 Task: Check the sale-to-list ratio of soaker tub in the last 1 year.
Action: Mouse moved to (1067, 242)
Screenshot: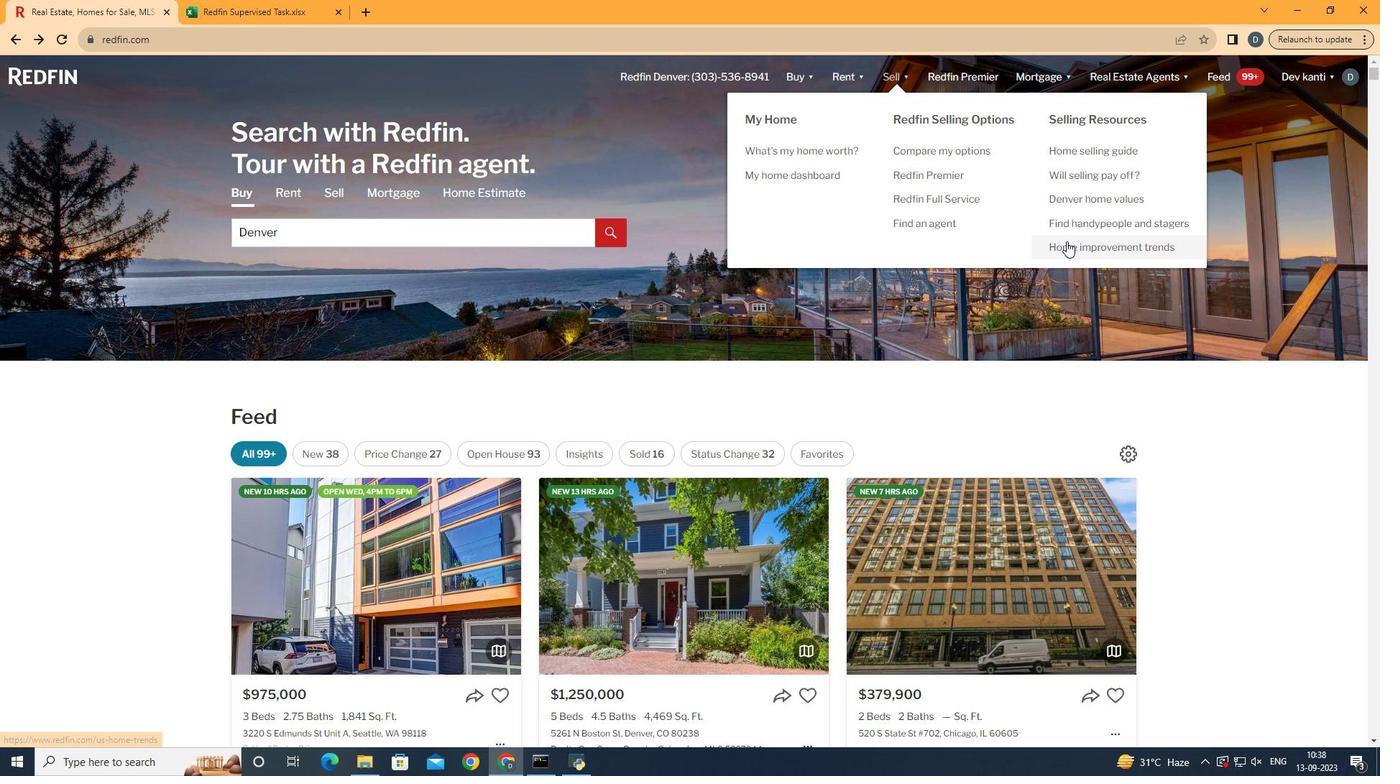 
Action: Mouse pressed left at (1067, 242)
Screenshot: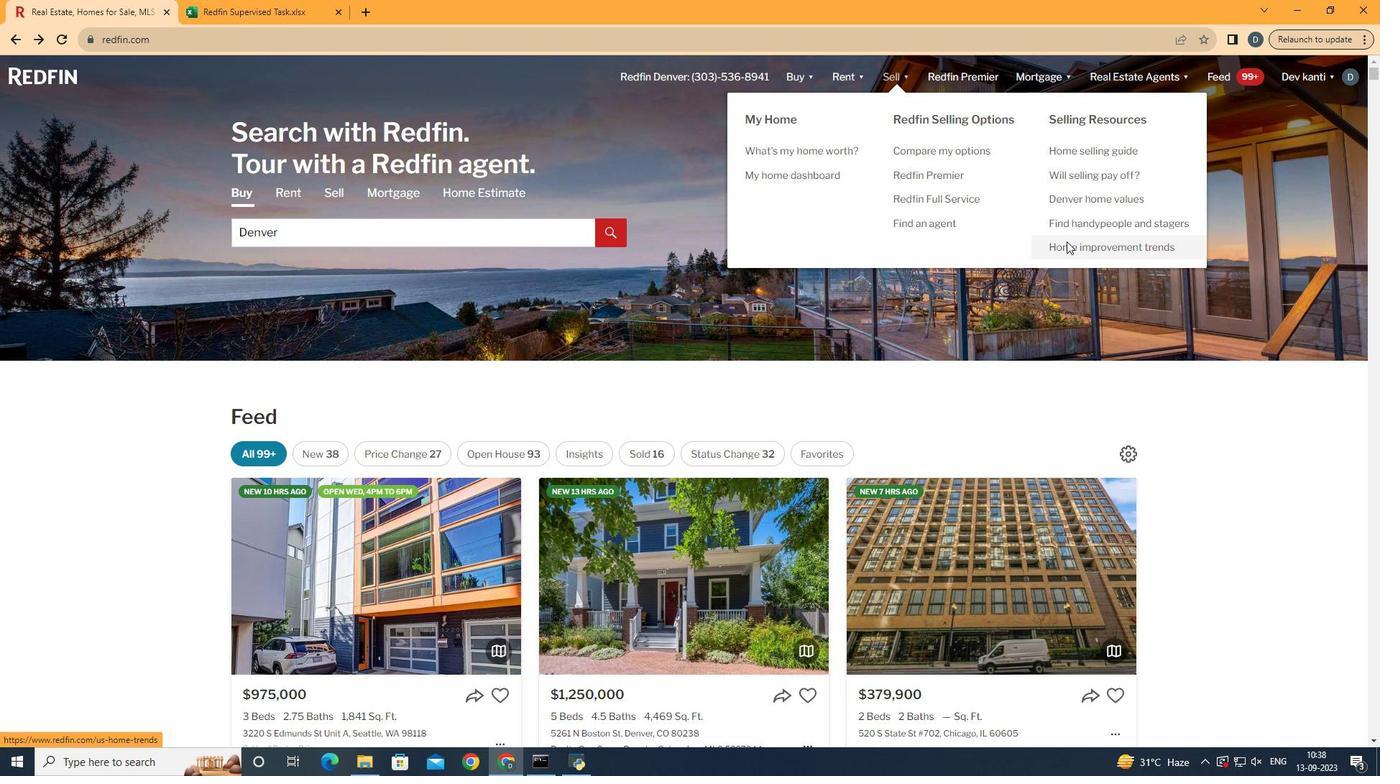 
Action: Mouse moved to (362, 266)
Screenshot: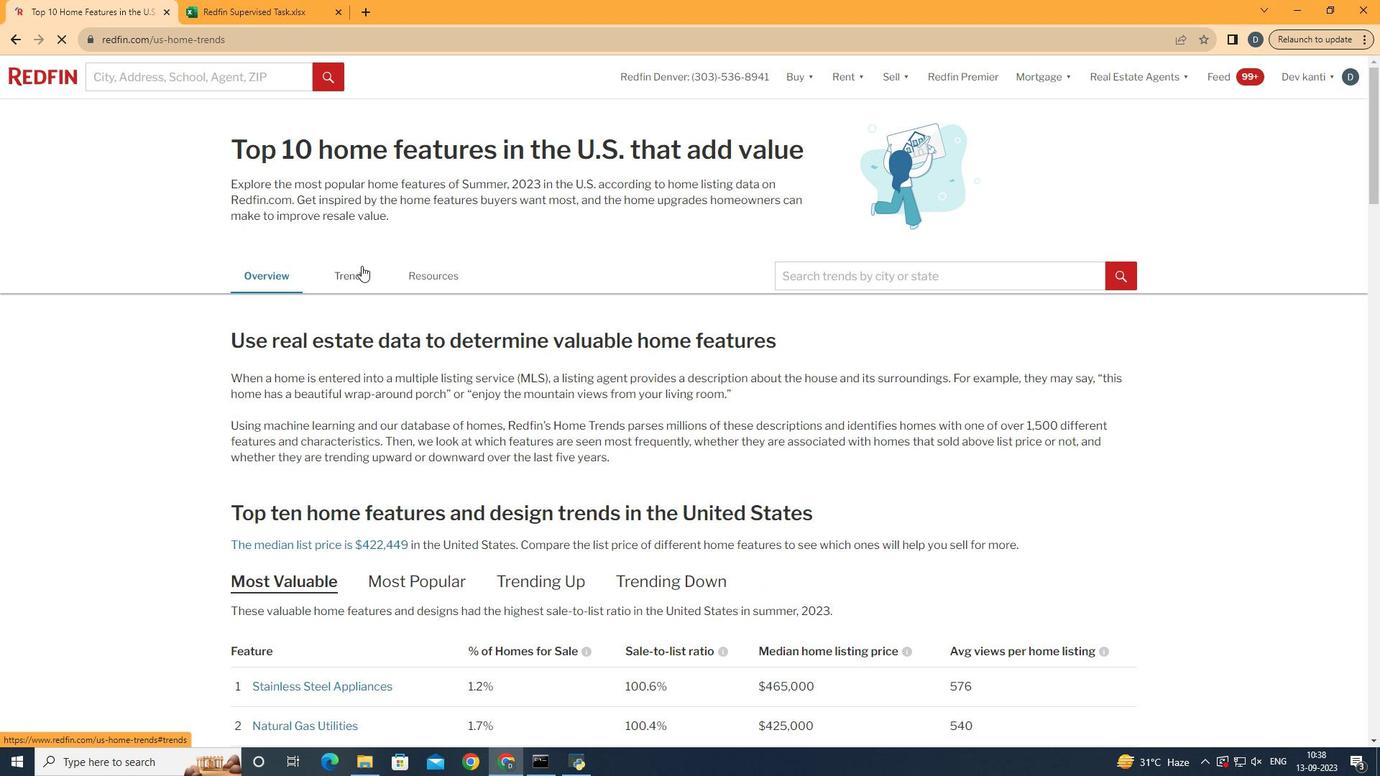
Action: Mouse pressed left at (362, 266)
Screenshot: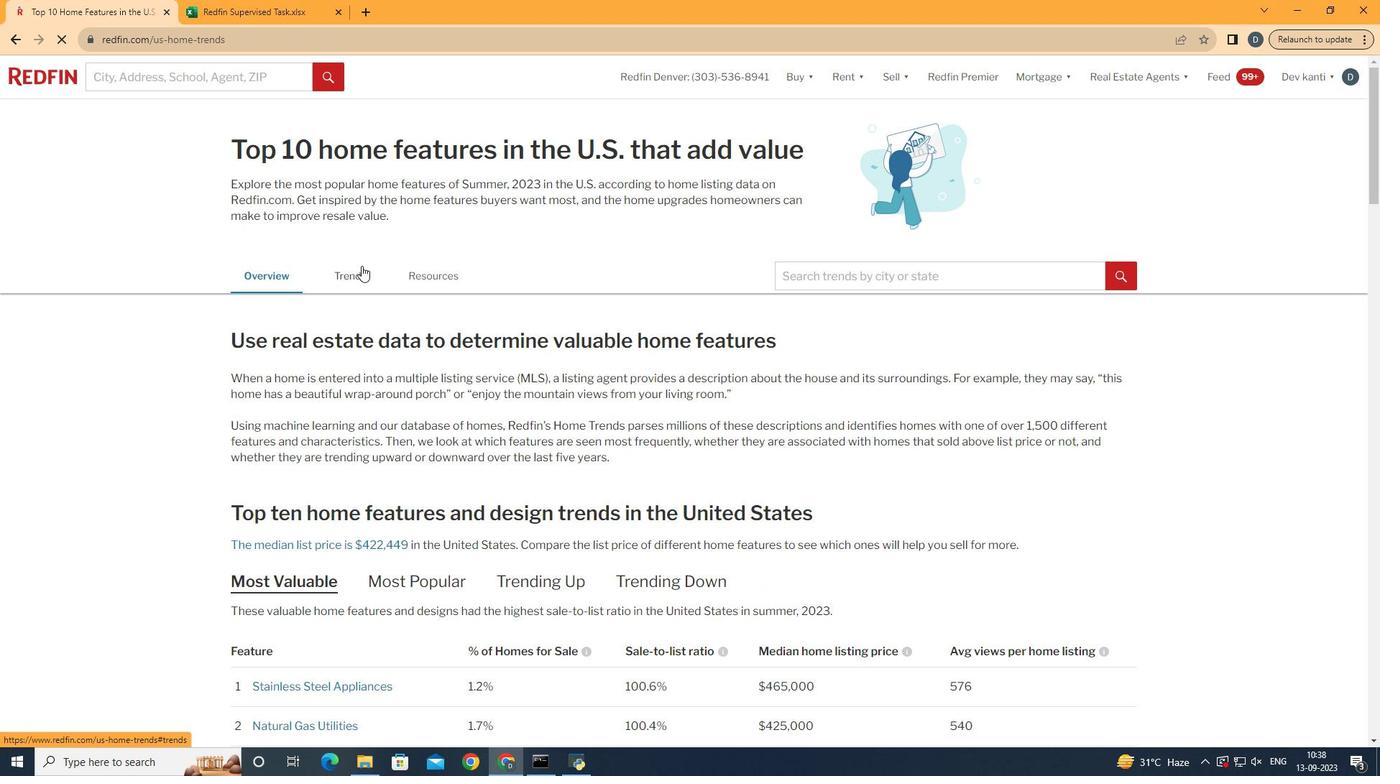 
Action: Mouse moved to (416, 382)
Screenshot: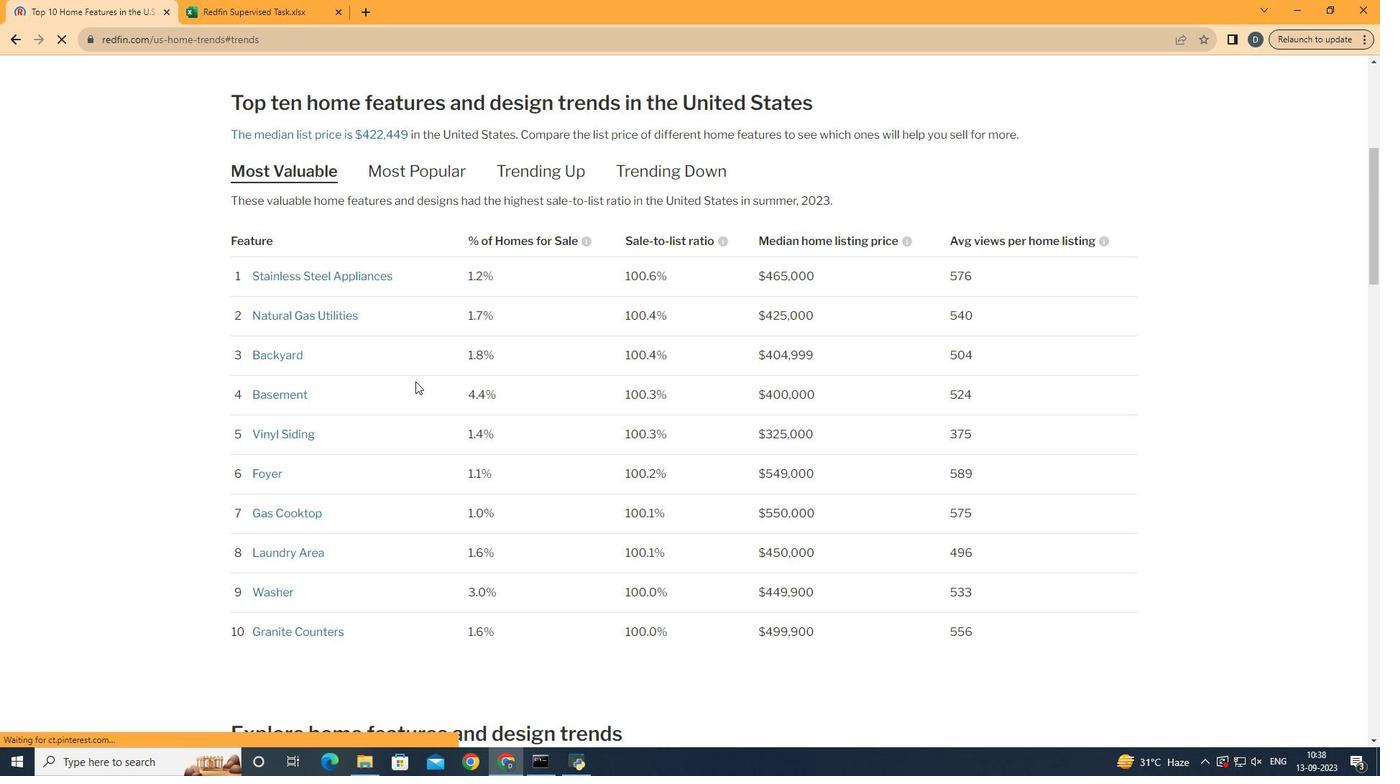 
Action: Mouse scrolled (416, 381) with delta (0, 0)
Screenshot: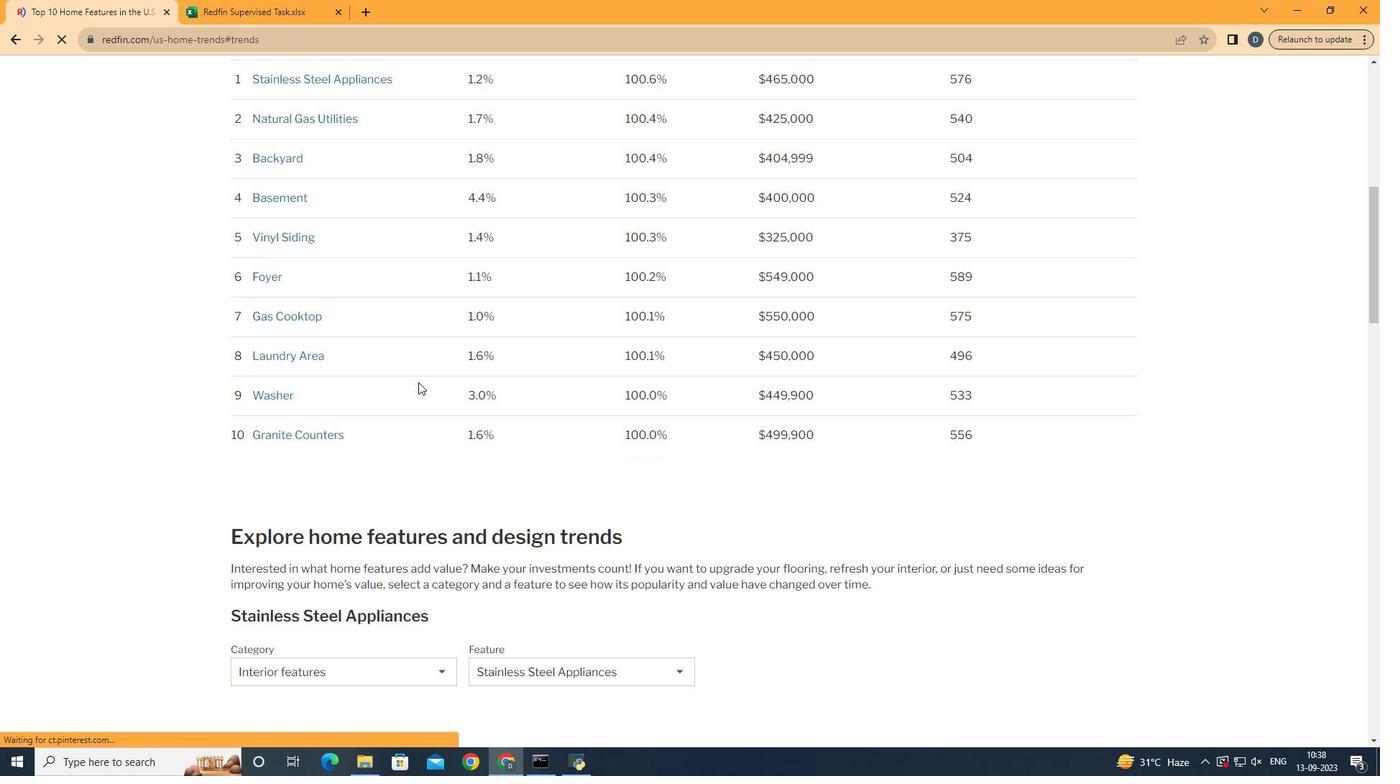 
Action: Mouse scrolled (416, 381) with delta (0, 0)
Screenshot: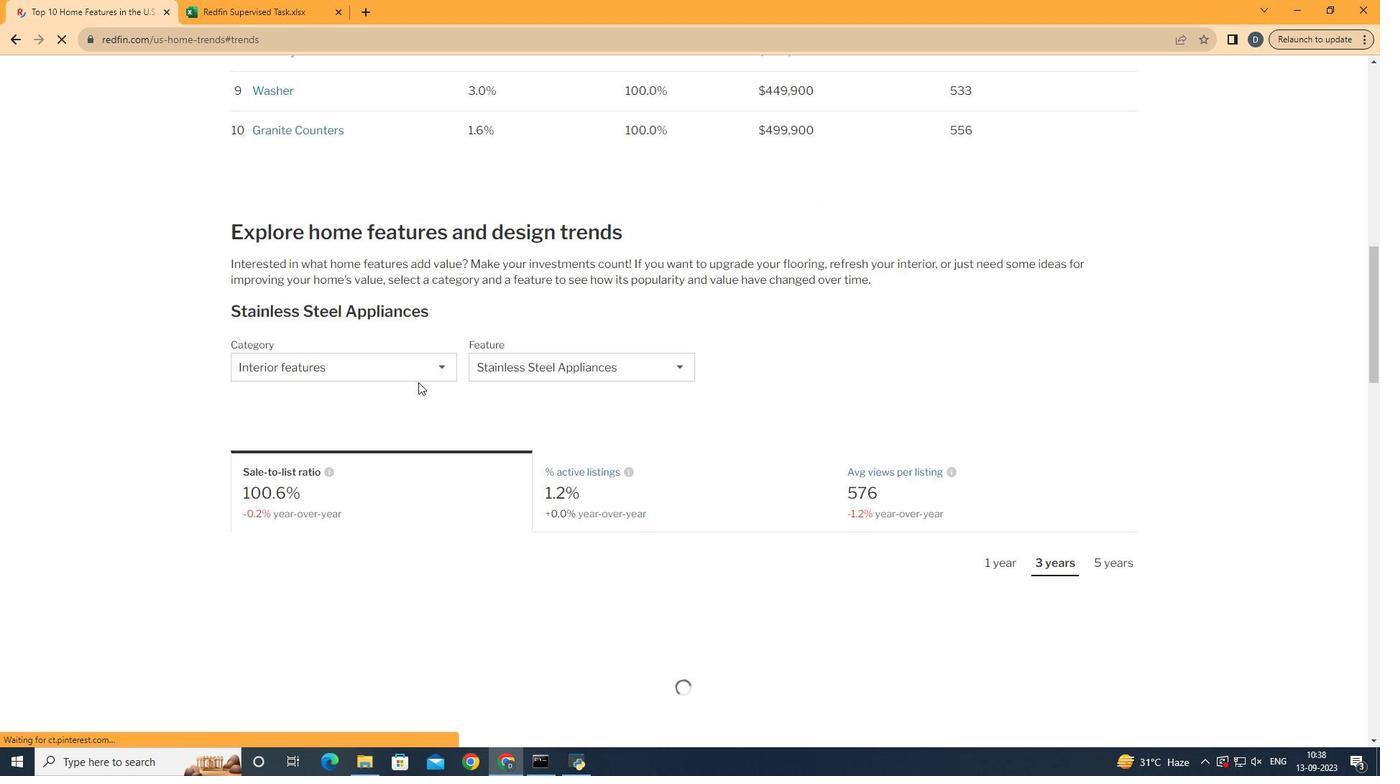 
Action: Mouse scrolled (416, 381) with delta (0, 0)
Screenshot: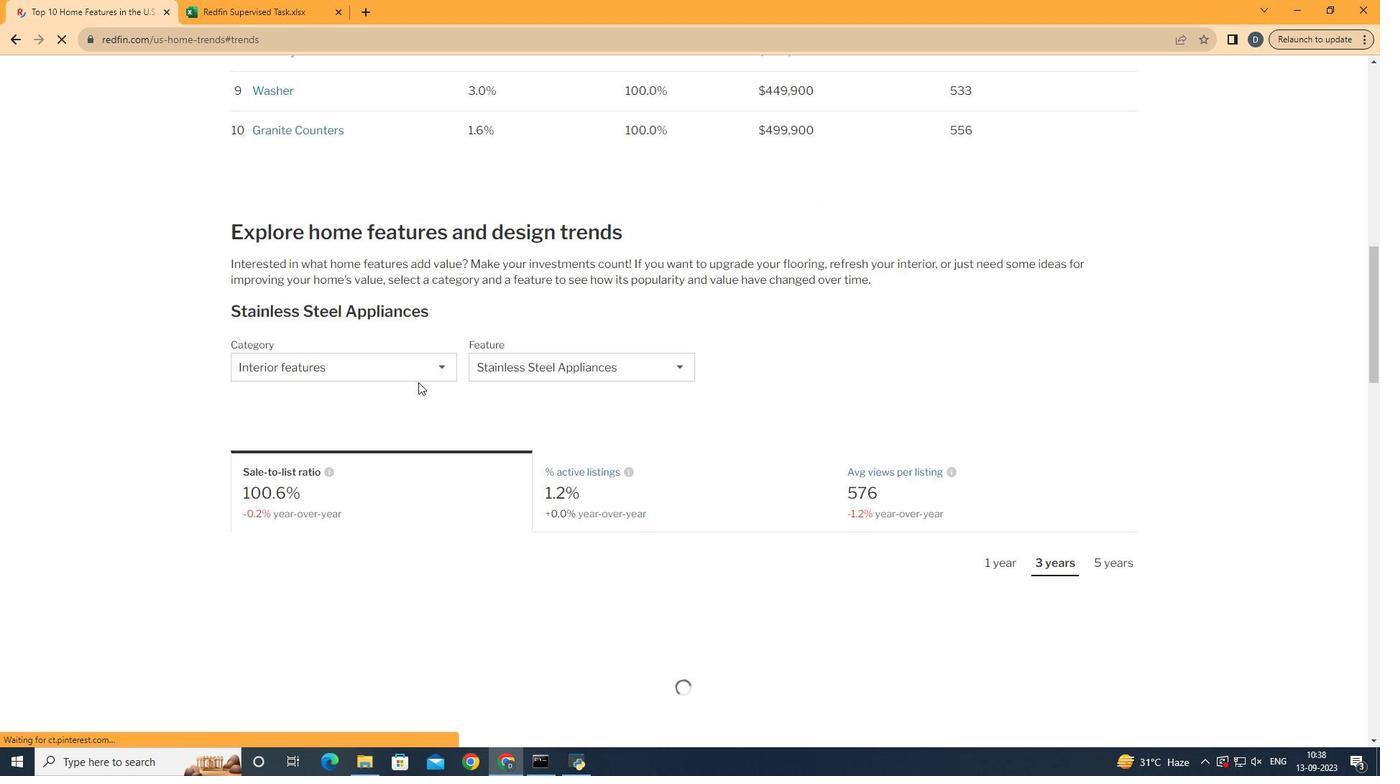 
Action: Mouse scrolled (416, 381) with delta (0, 0)
Screenshot: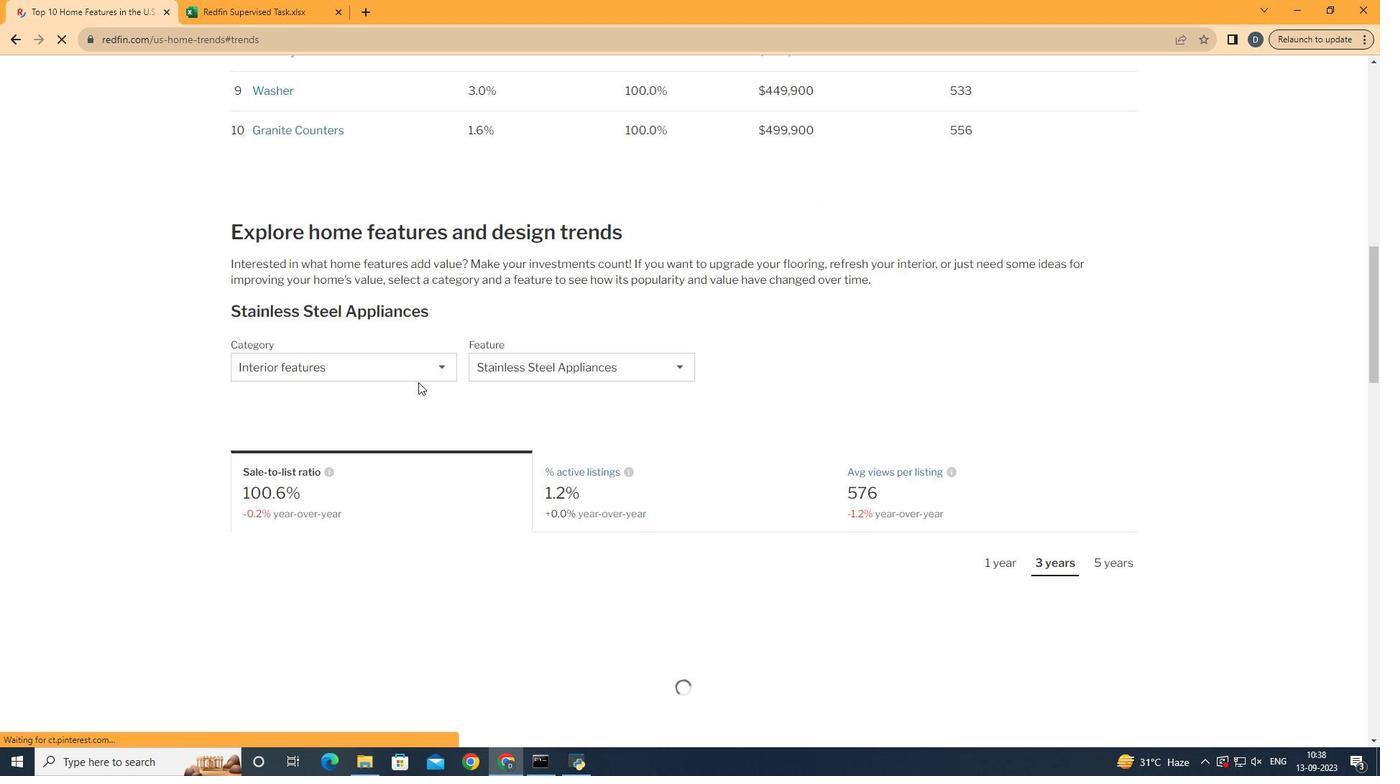 
Action: Mouse scrolled (416, 381) with delta (0, 0)
Screenshot: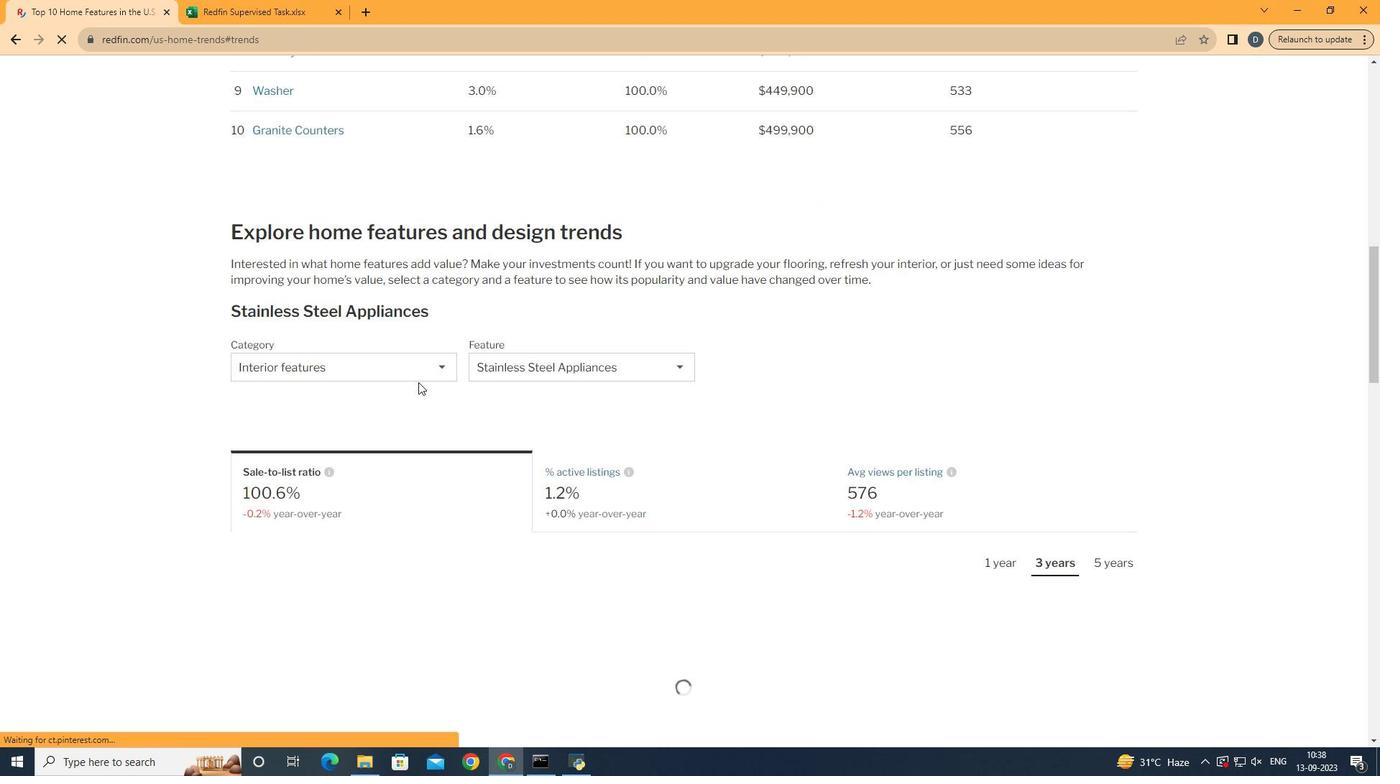 
Action: Mouse moved to (417, 382)
Screenshot: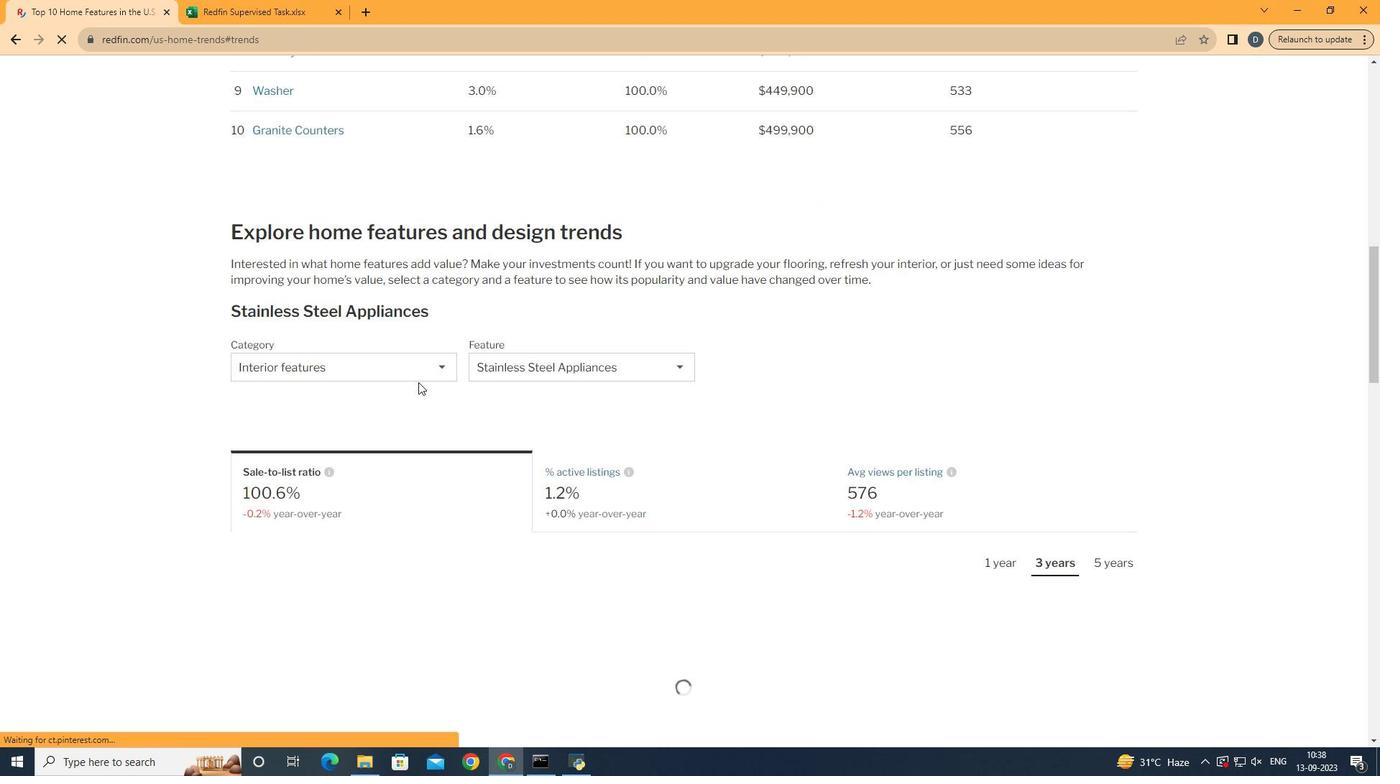 
Action: Mouse scrolled (417, 381) with delta (0, 0)
Screenshot: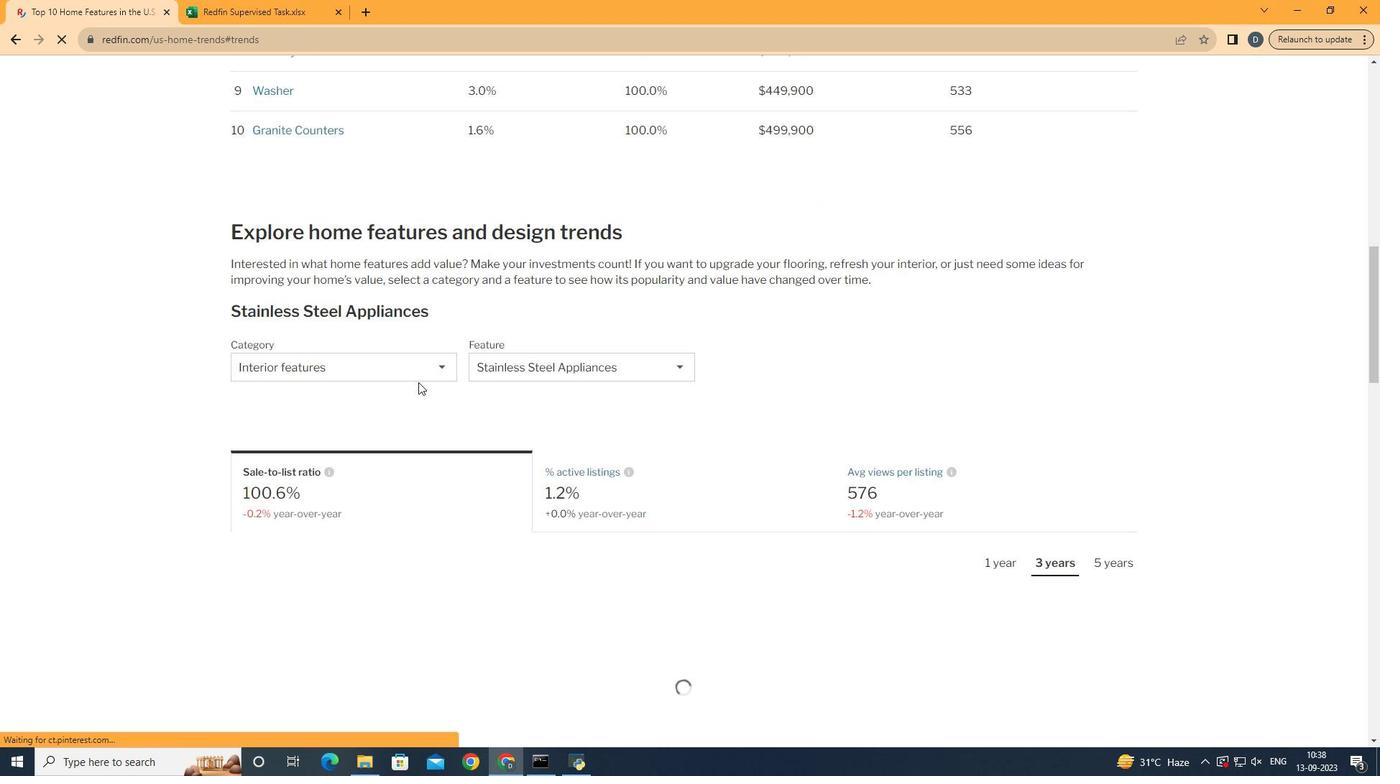 
Action: Mouse moved to (419, 383)
Screenshot: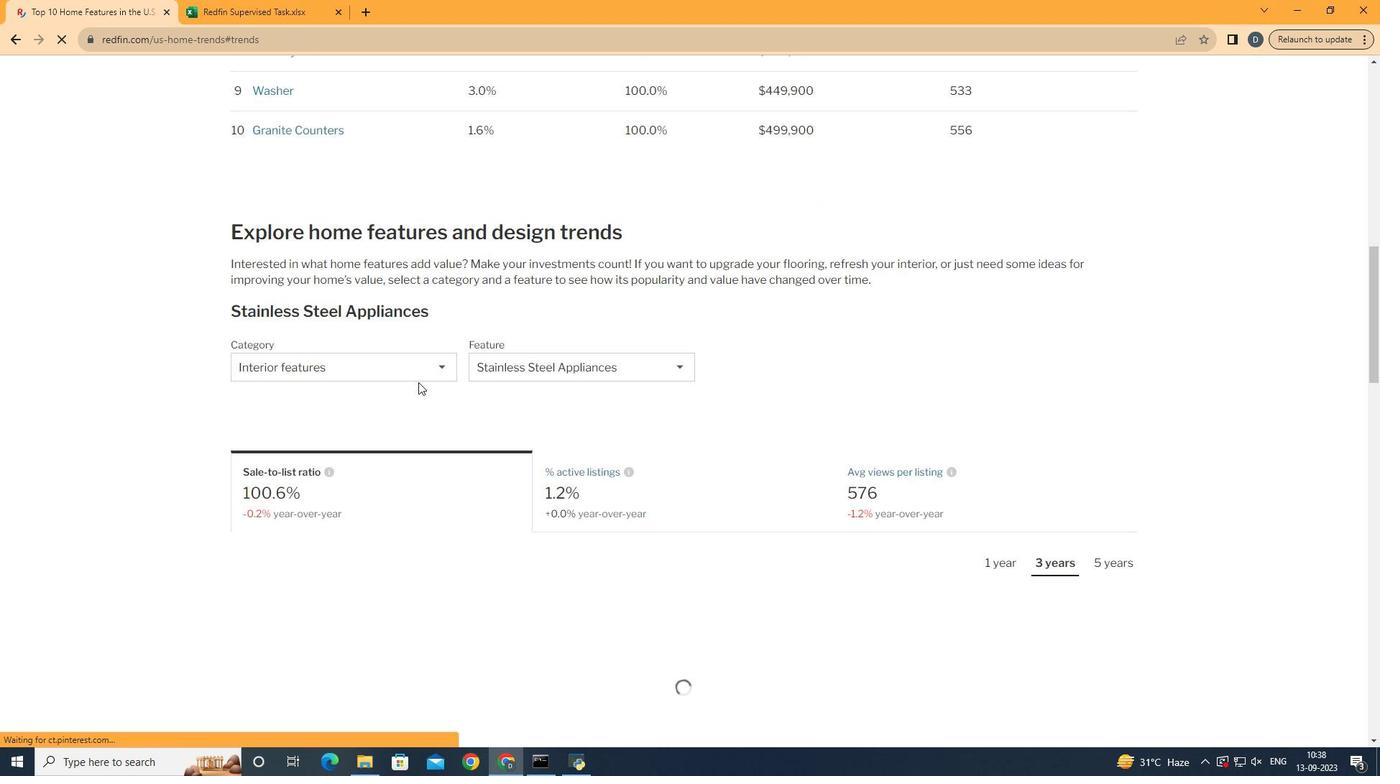 
Action: Mouse scrolled (419, 382) with delta (0, 0)
Screenshot: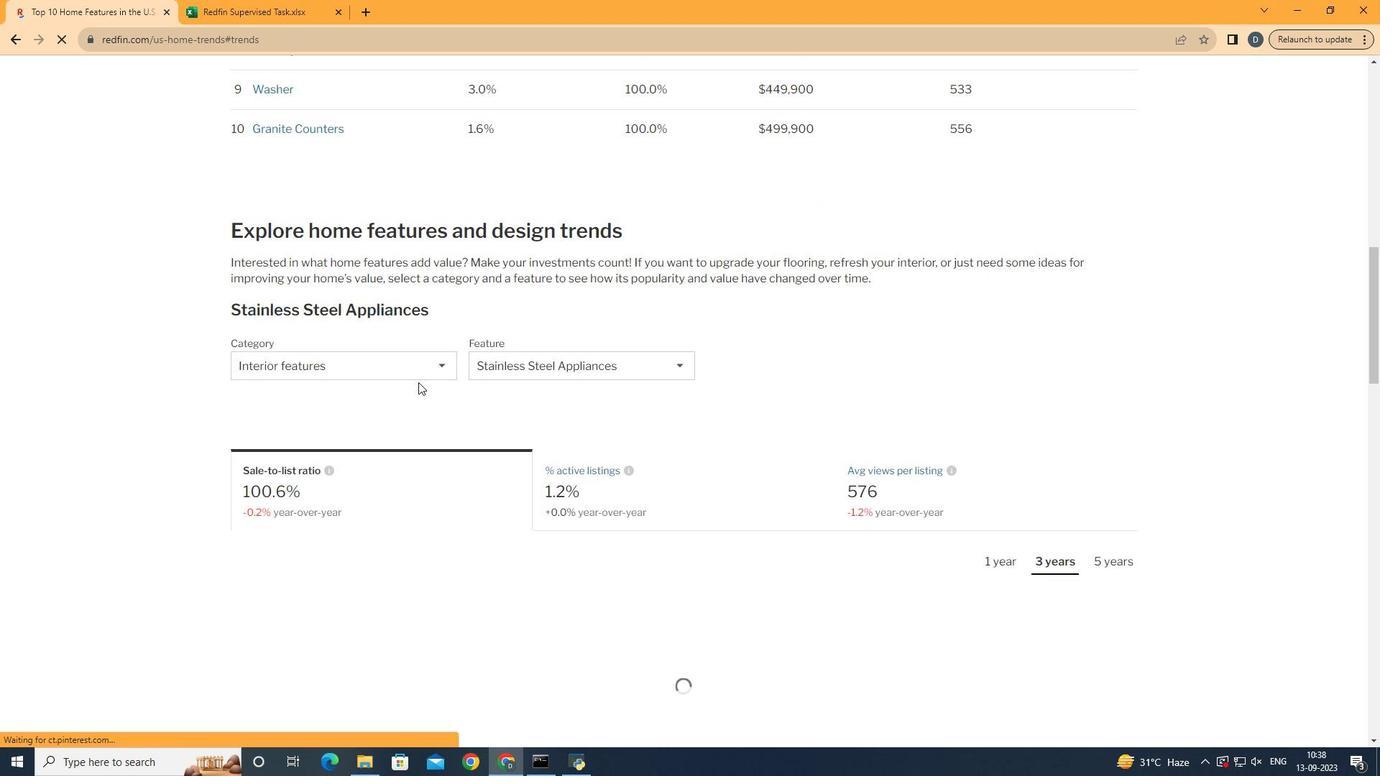 
Action: Mouse moved to (406, 383)
Screenshot: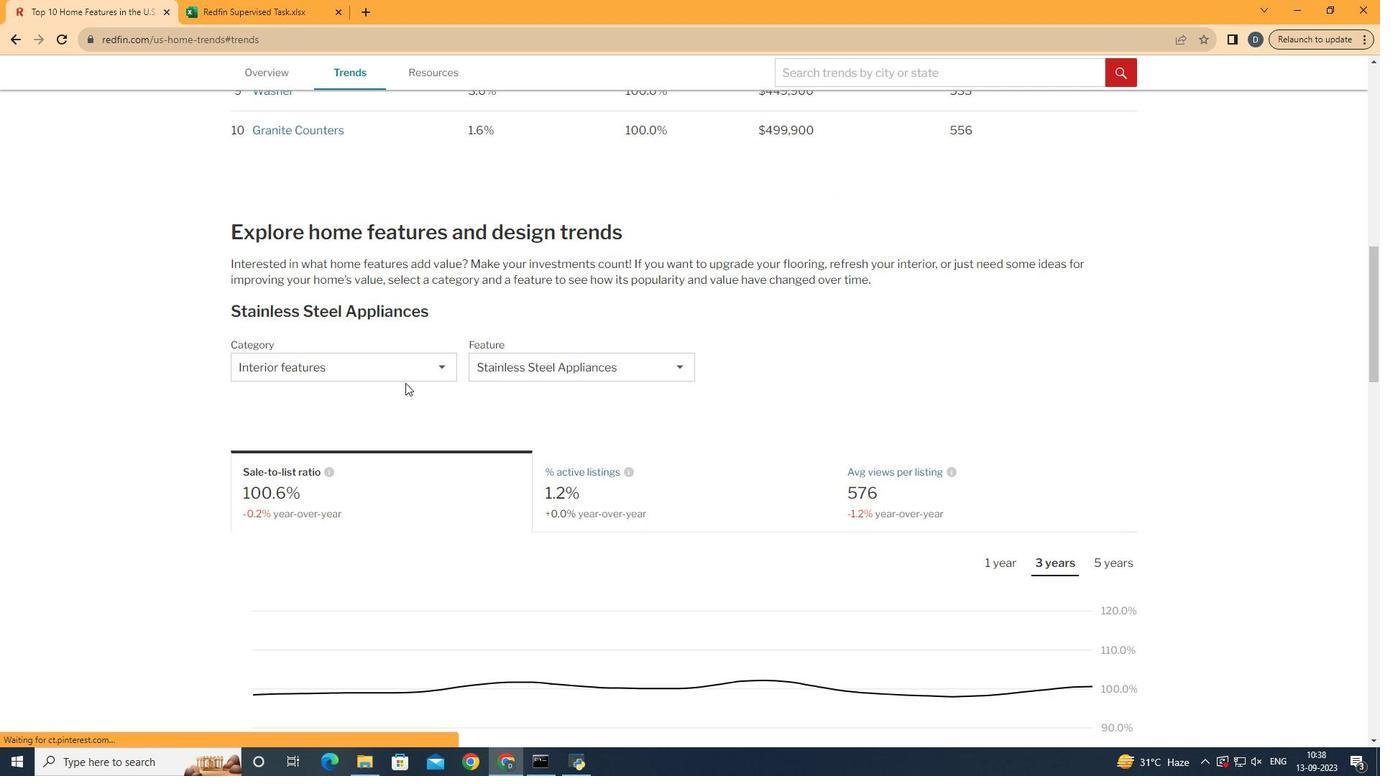
Action: Mouse scrolled (406, 383) with delta (0, 0)
Screenshot: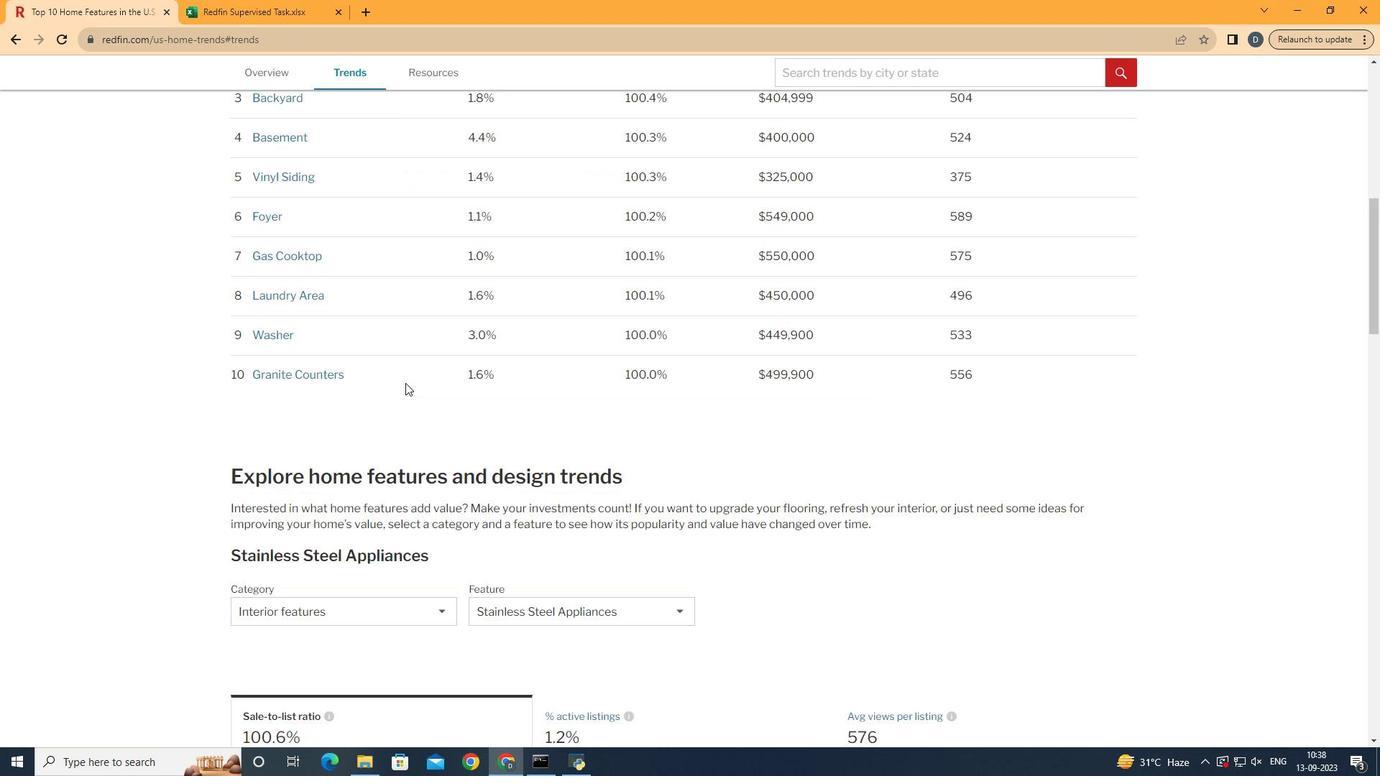 
Action: Mouse scrolled (406, 383) with delta (0, 0)
Screenshot: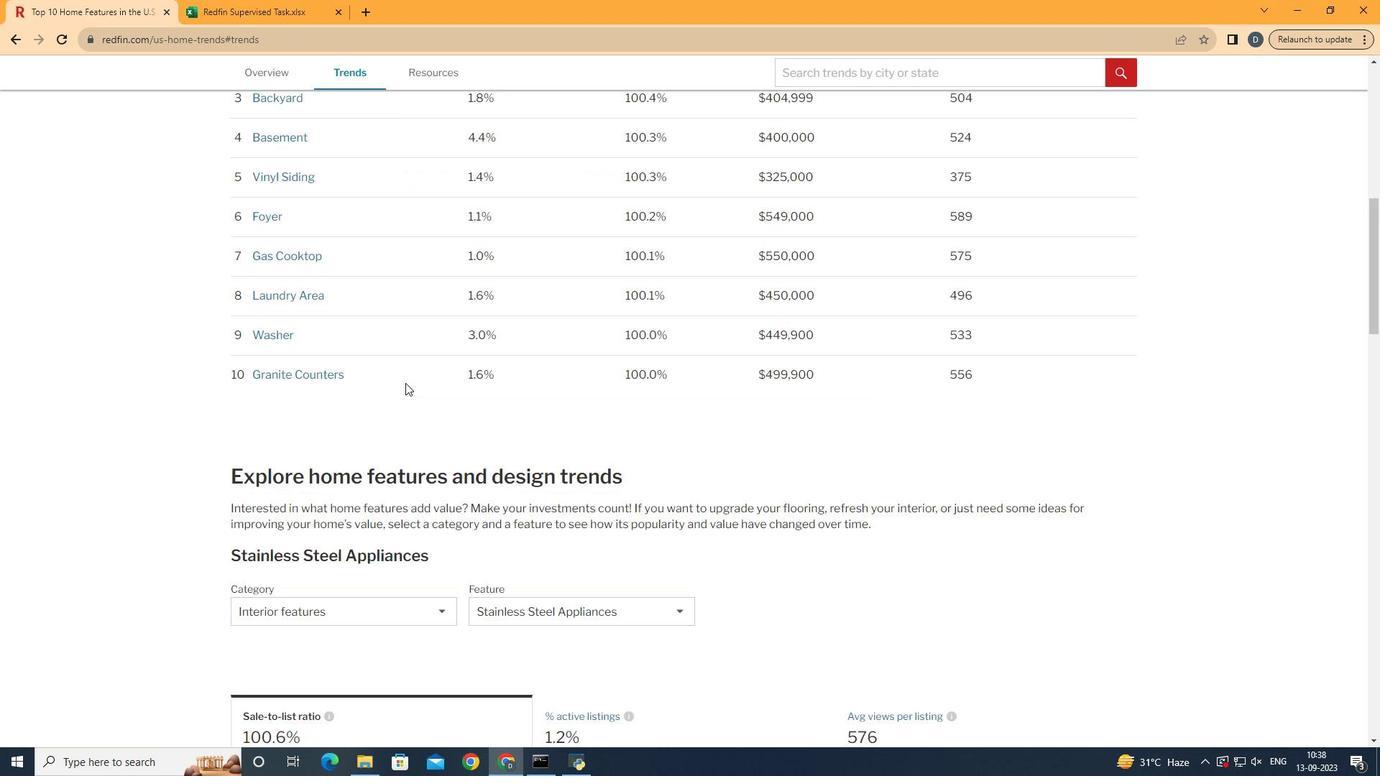 
Action: Mouse scrolled (406, 383) with delta (0, 0)
Screenshot: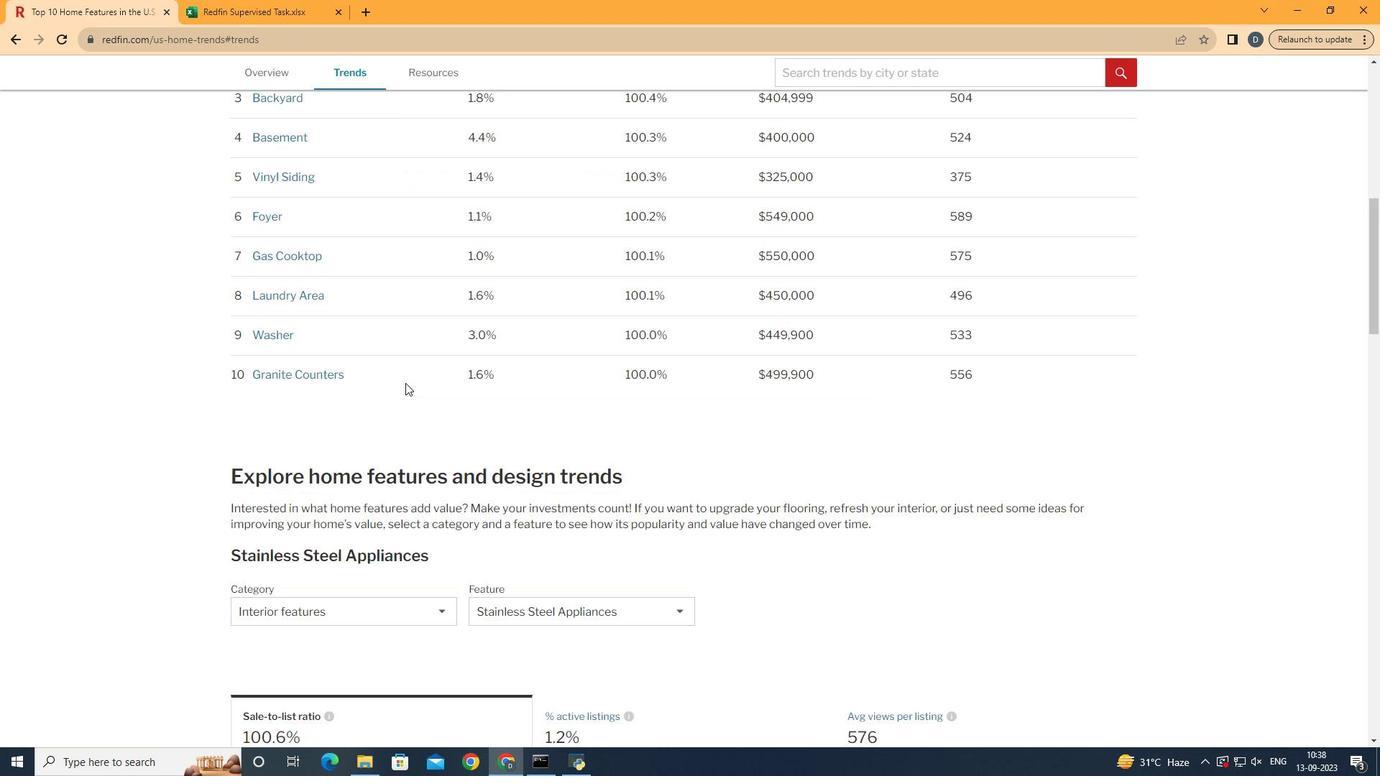 
Action: Mouse scrolled (406, 383) with delta (0, 0)
Screenshot: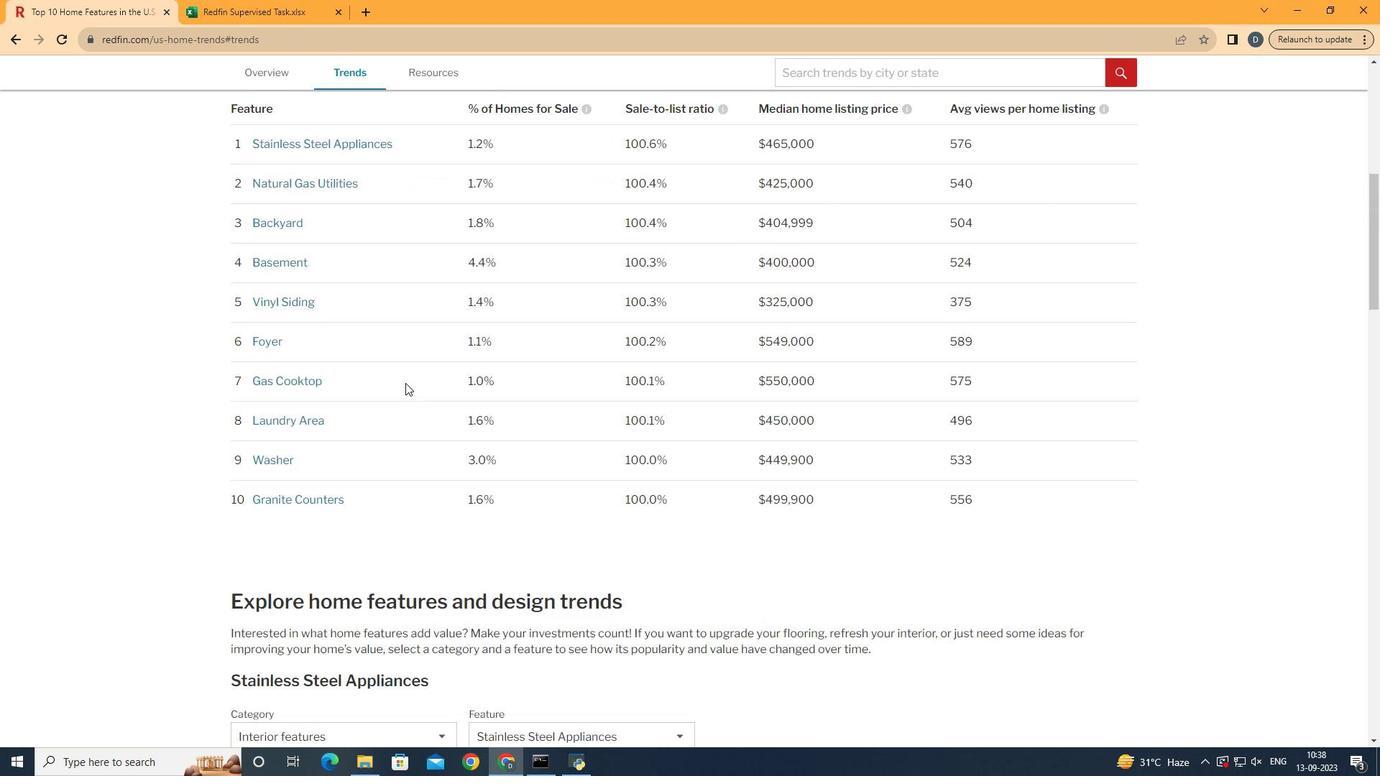 
Action: Mouse scrolled (406, 383) with delta (0, 0)
Screenshot: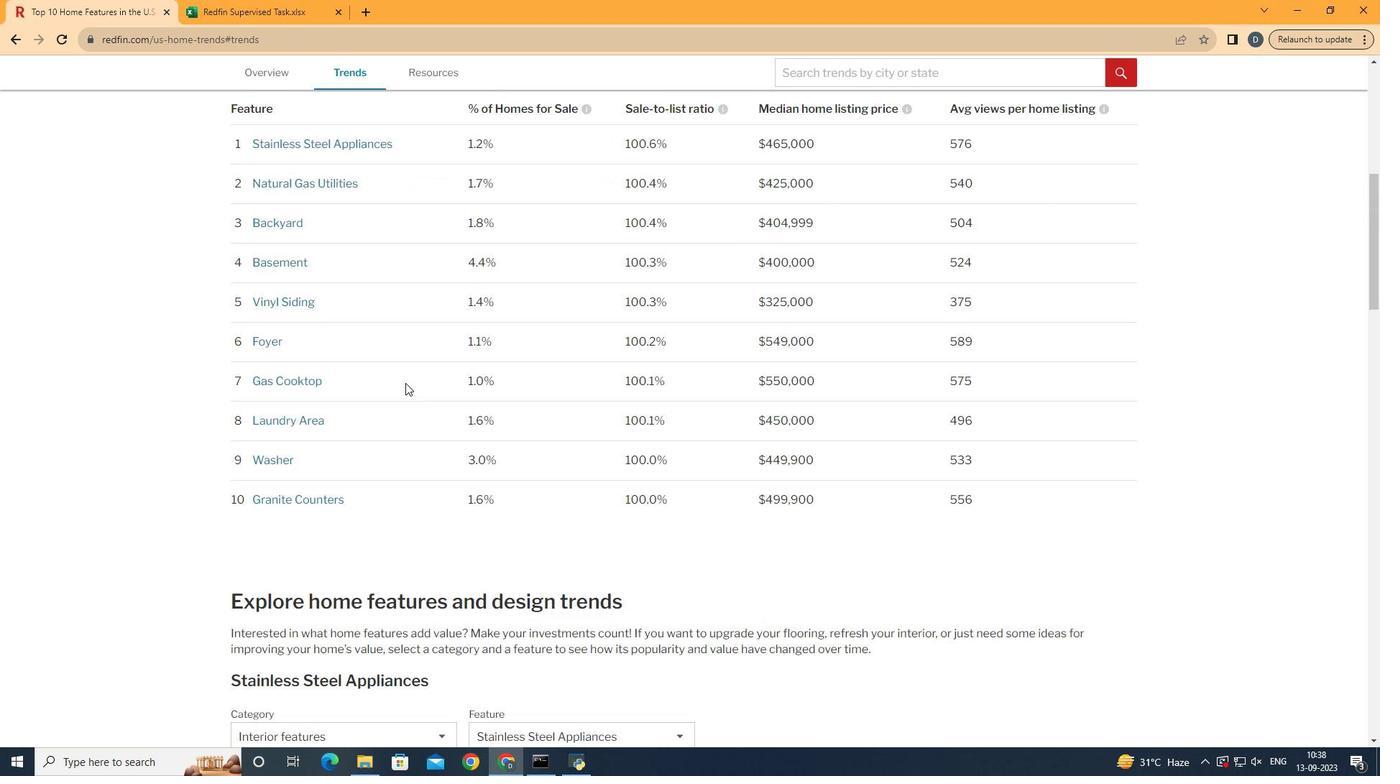 
Action: Mouse scrolled (406, 383) with delta (0, 0)
Screenshot: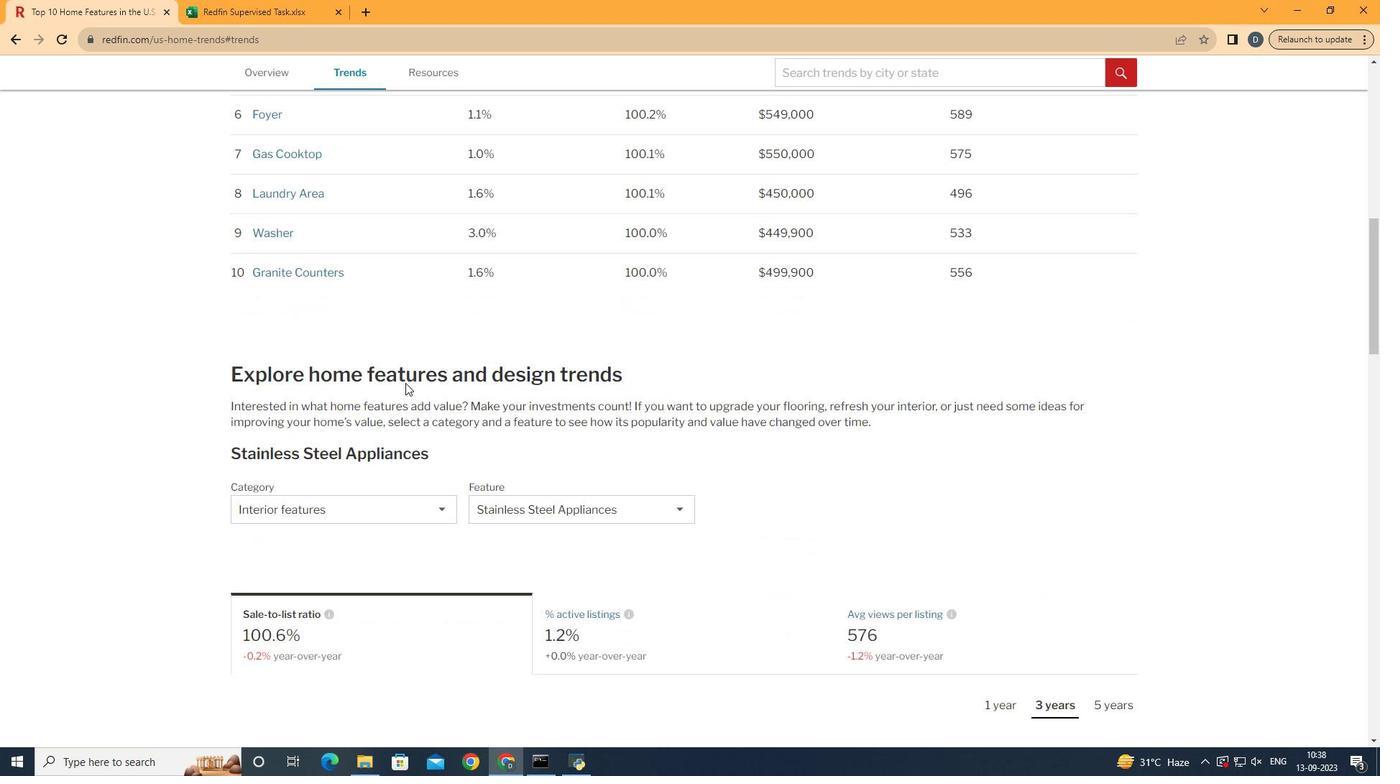 
Action: Mouse scrolled (406, 383) with delta (0, 0)
Screenshot: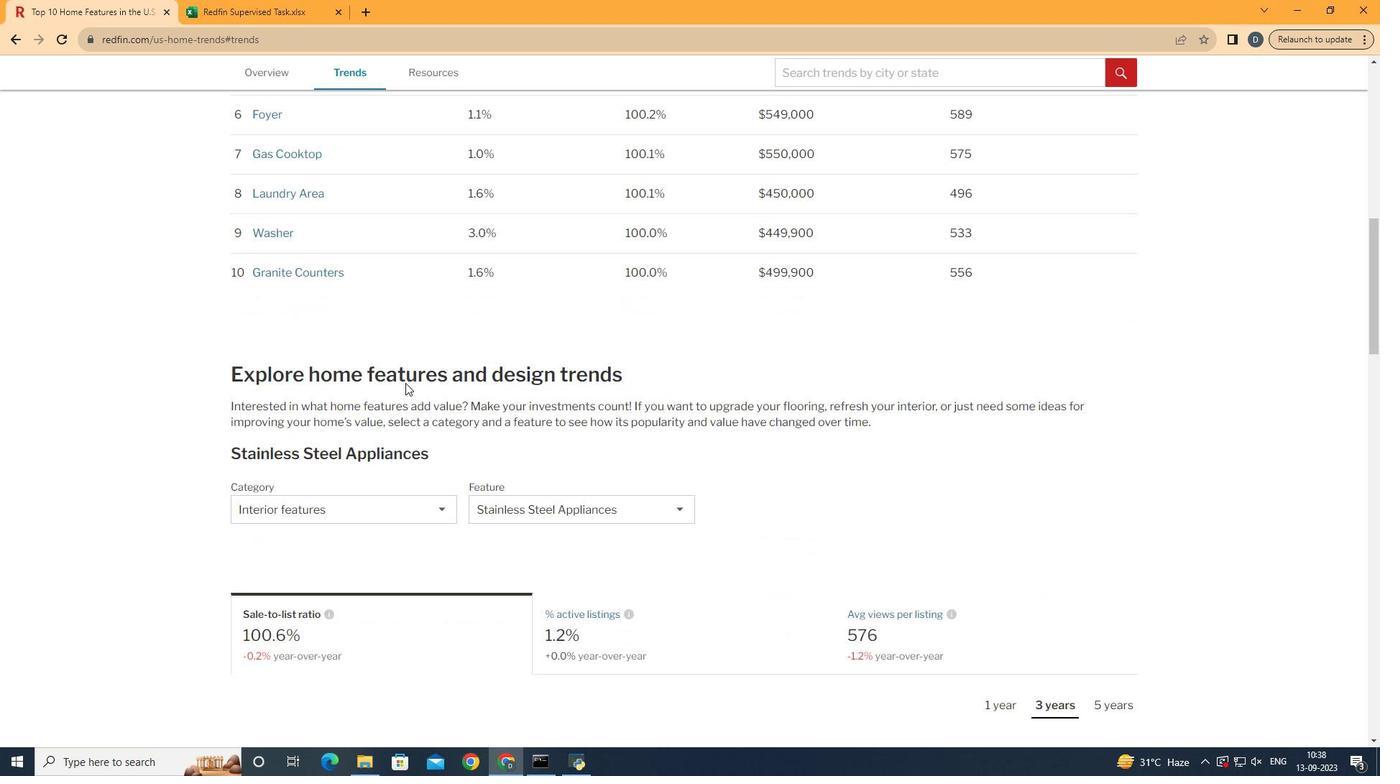 
Action: Mouse scrolled (406, 383) with delta (0, 0)
Screenshot: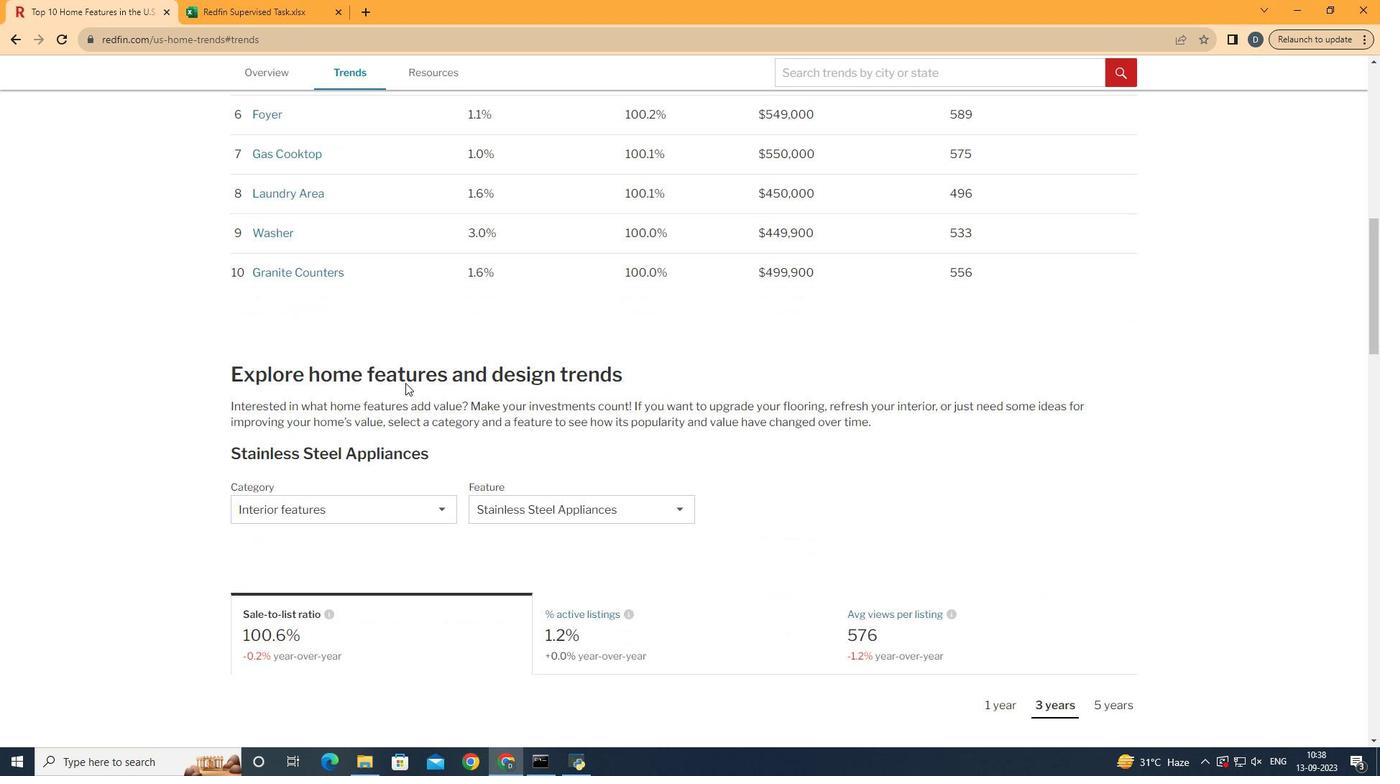 
Action: Mouse scrolled (406, 383) with delta (0, 0)
Screenshot: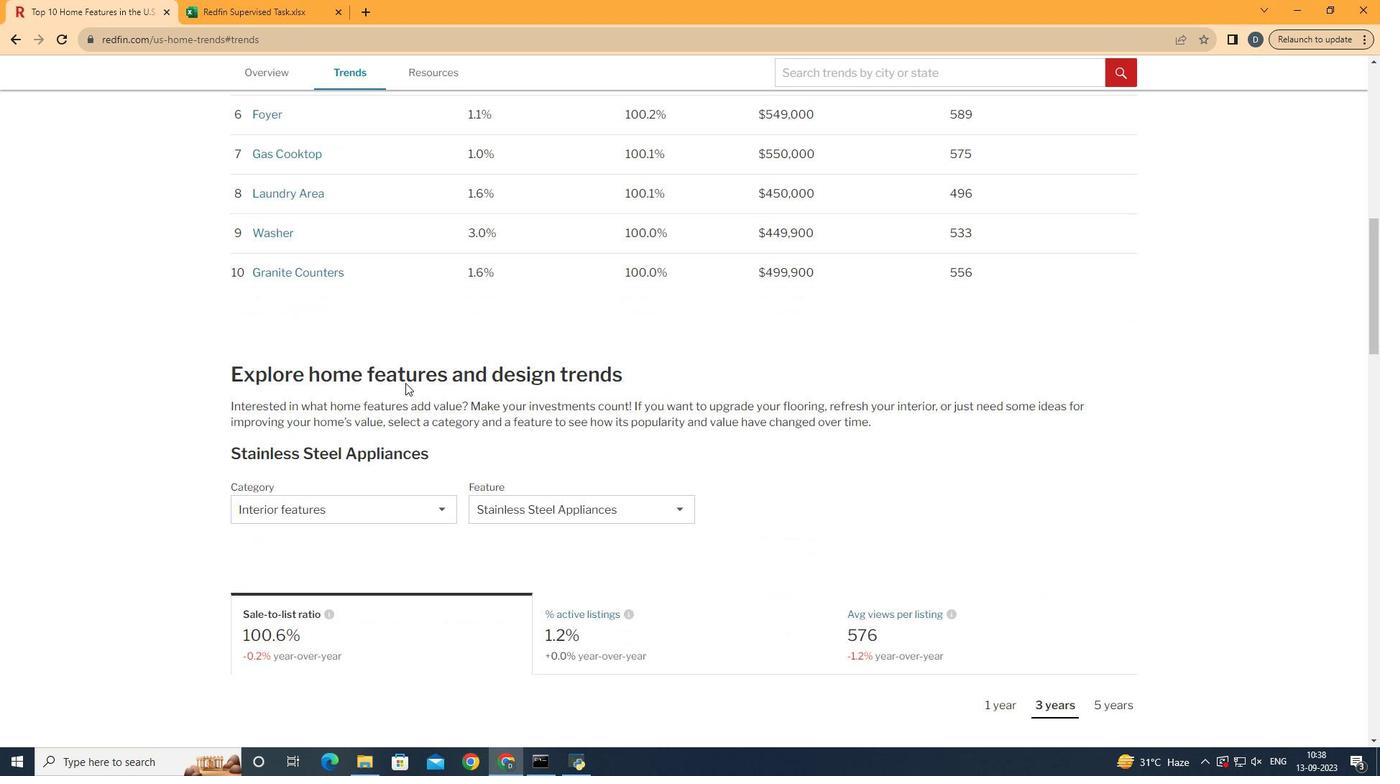
Action: Mouse scrolled (406, 383) with delta (0, 0)
Screenshot: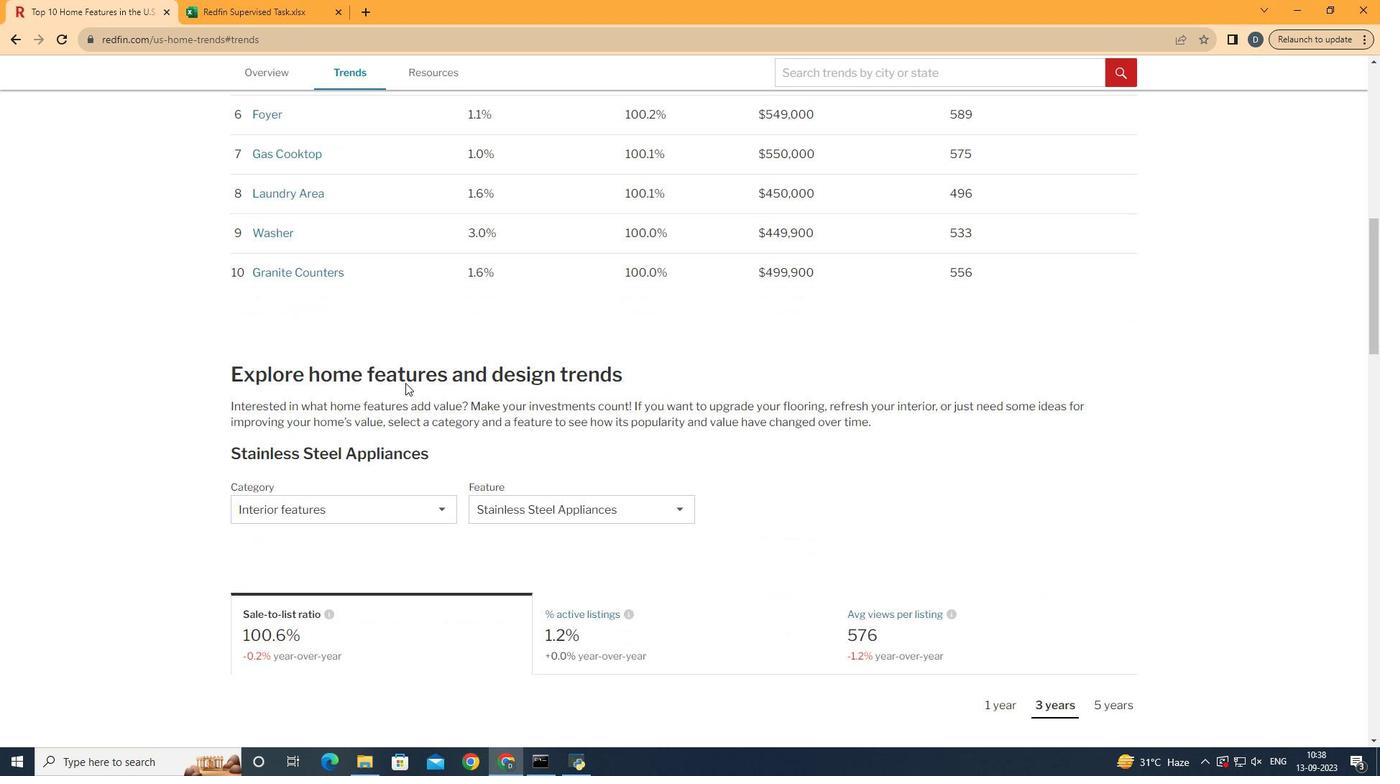 
Action: Mouse scrolled (406, 383) with delta (0, 0)
Screenshot: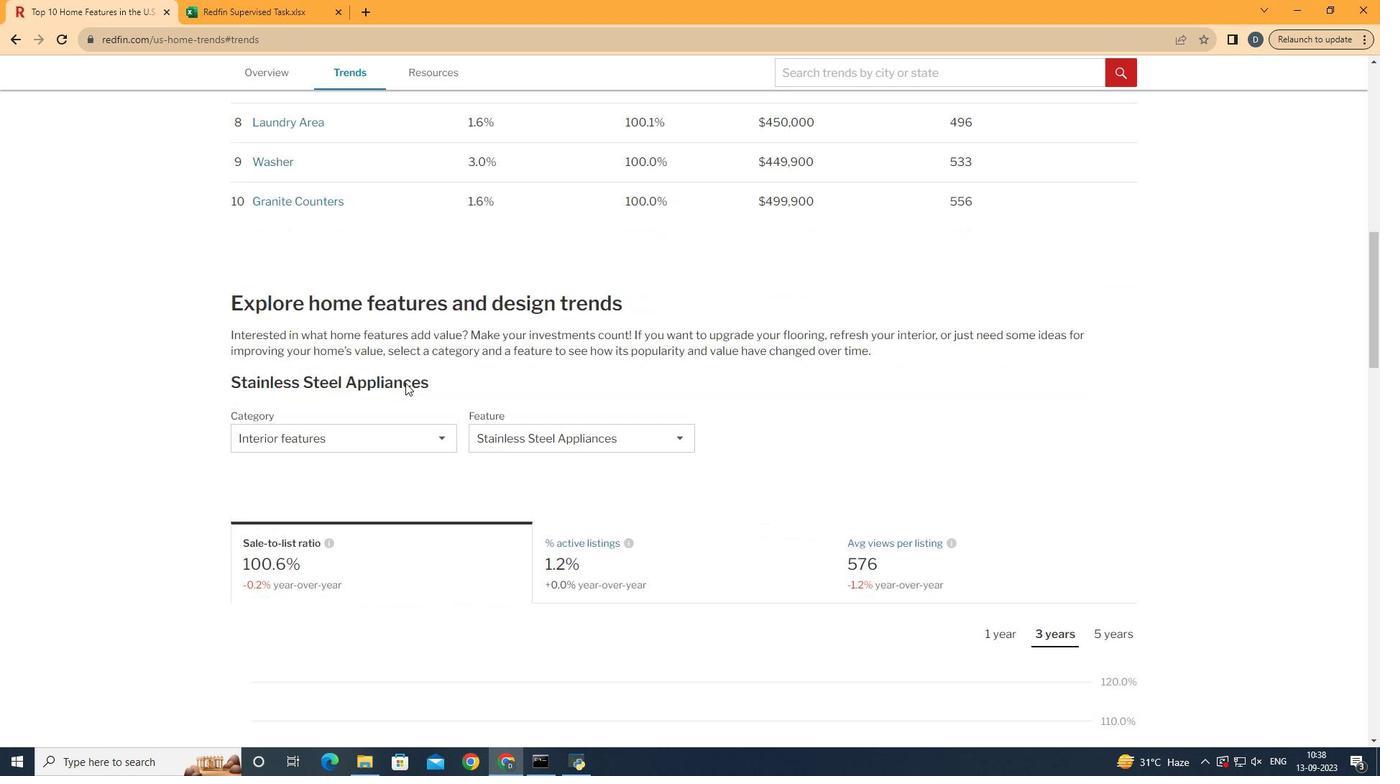 
Action: Mouse moved to (413, 422)
Screenshot: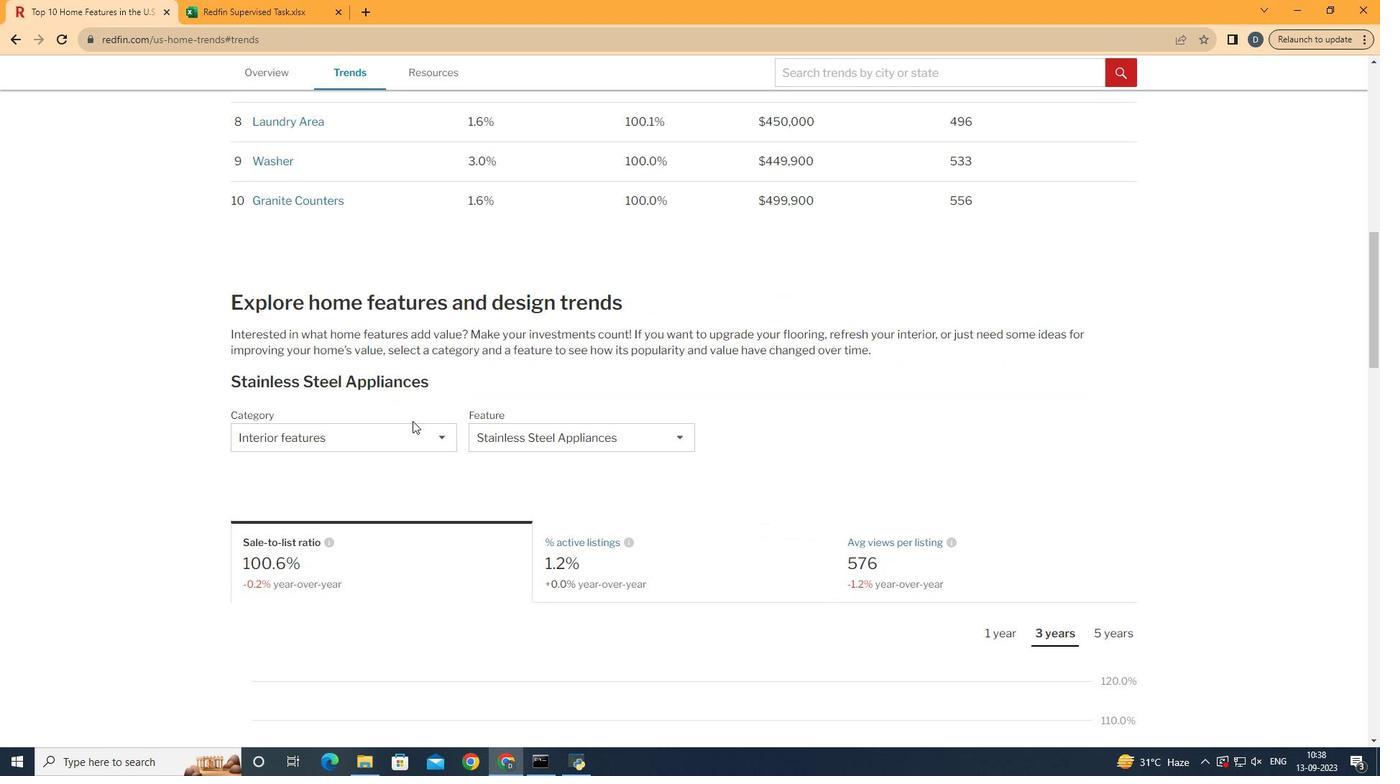 
Action: Mouse pressed left at (413, 422)
Screenshot: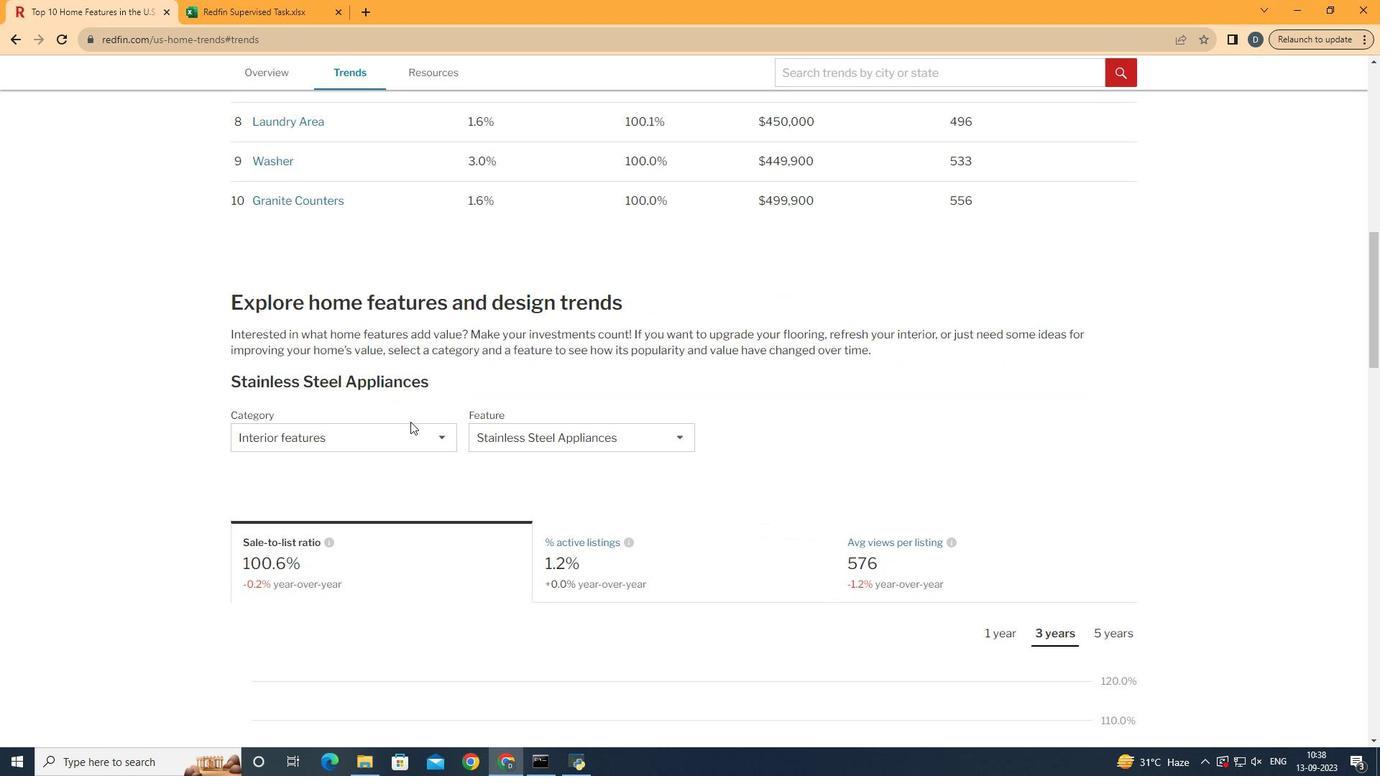
Action: Mouse moved to (405, 434)
Screenshot: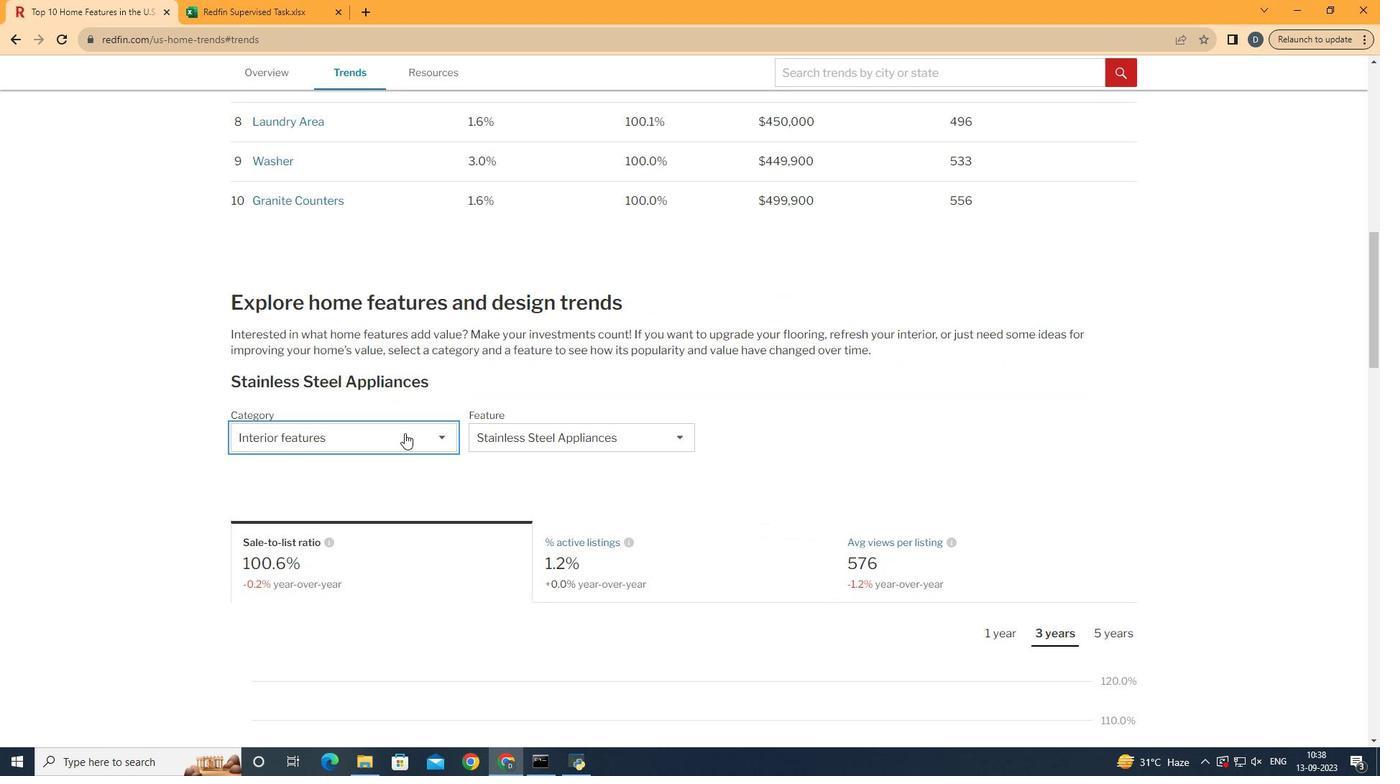 
Action: Mouse pressed left at (405, 434)
Screenshot: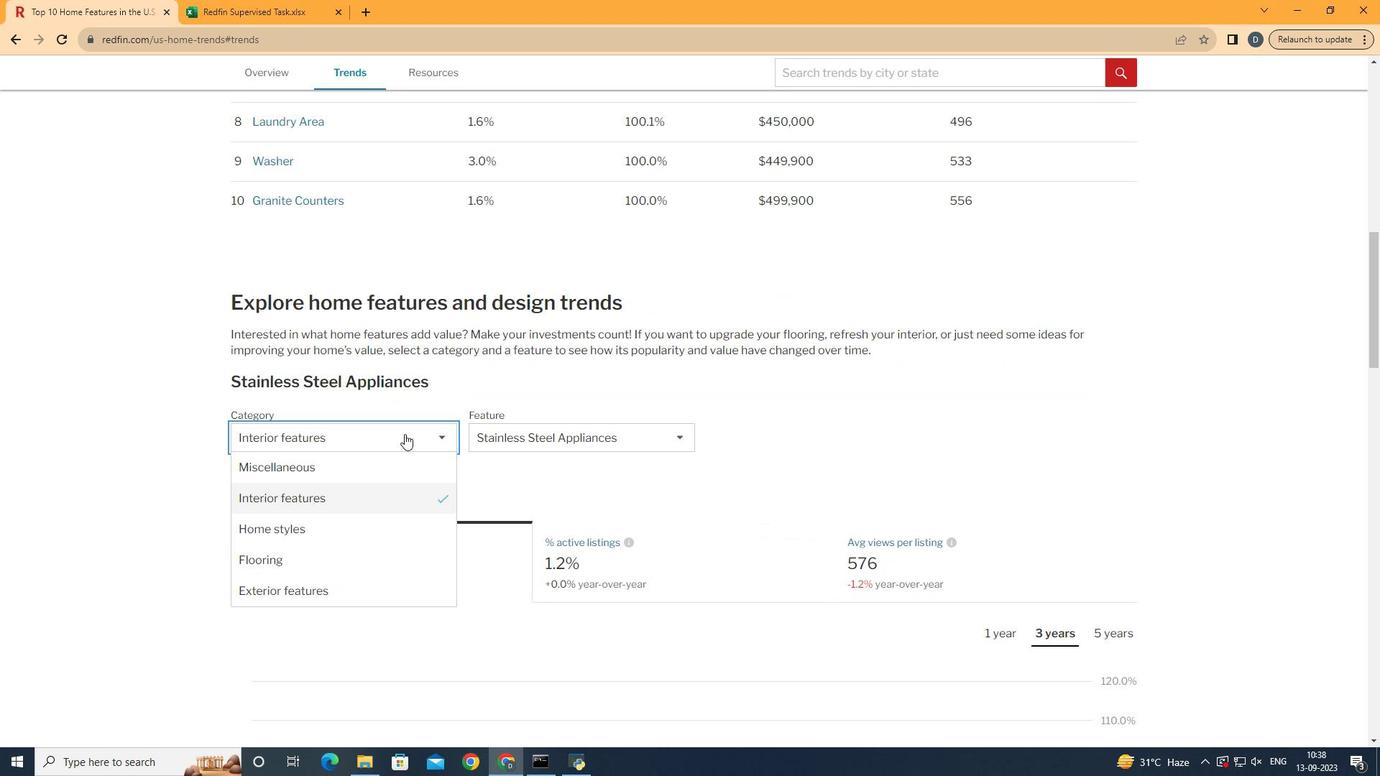 
Action: Mouse moved to (399, 501)
Screenshot: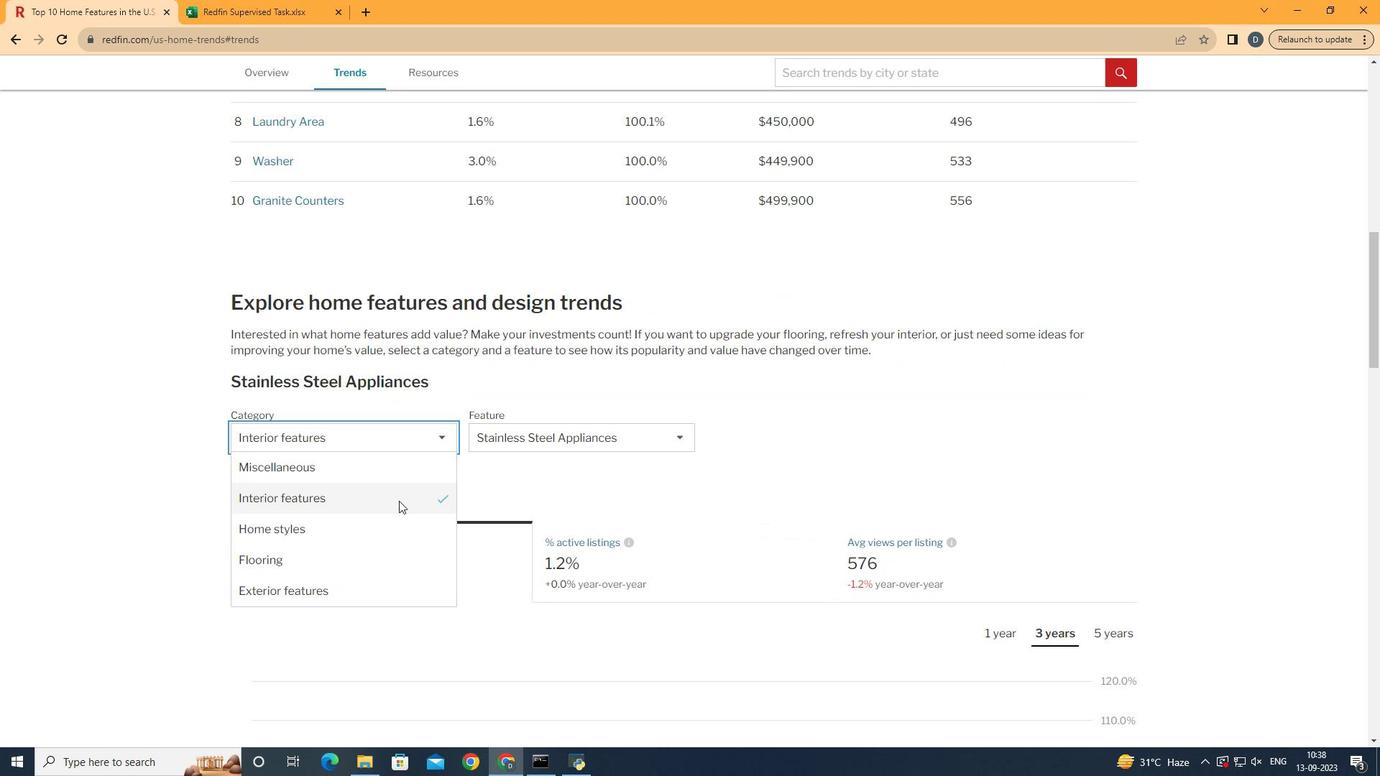 
Action: Mouse pressed left at (399, 501)
Screenshot: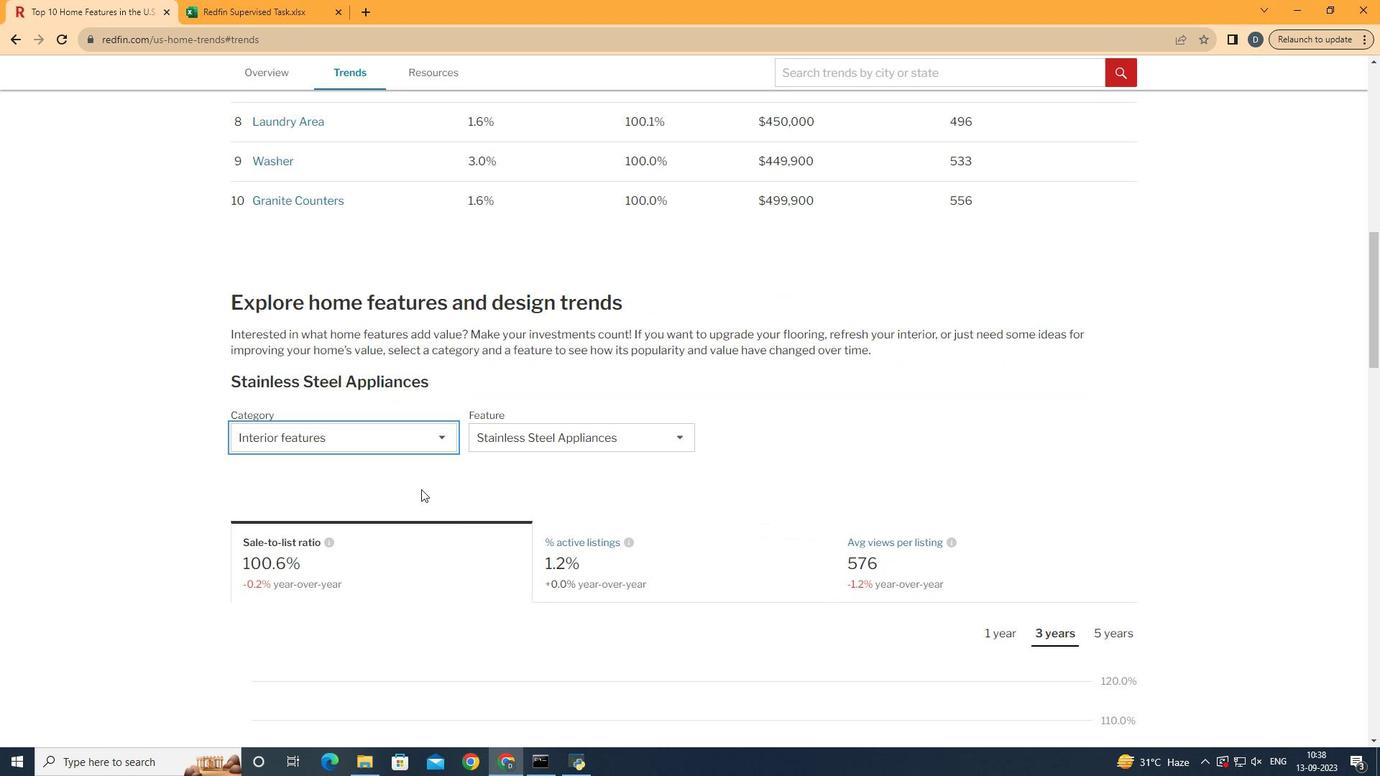 
Action: Mouse moved to (538, 453)
Screenshot: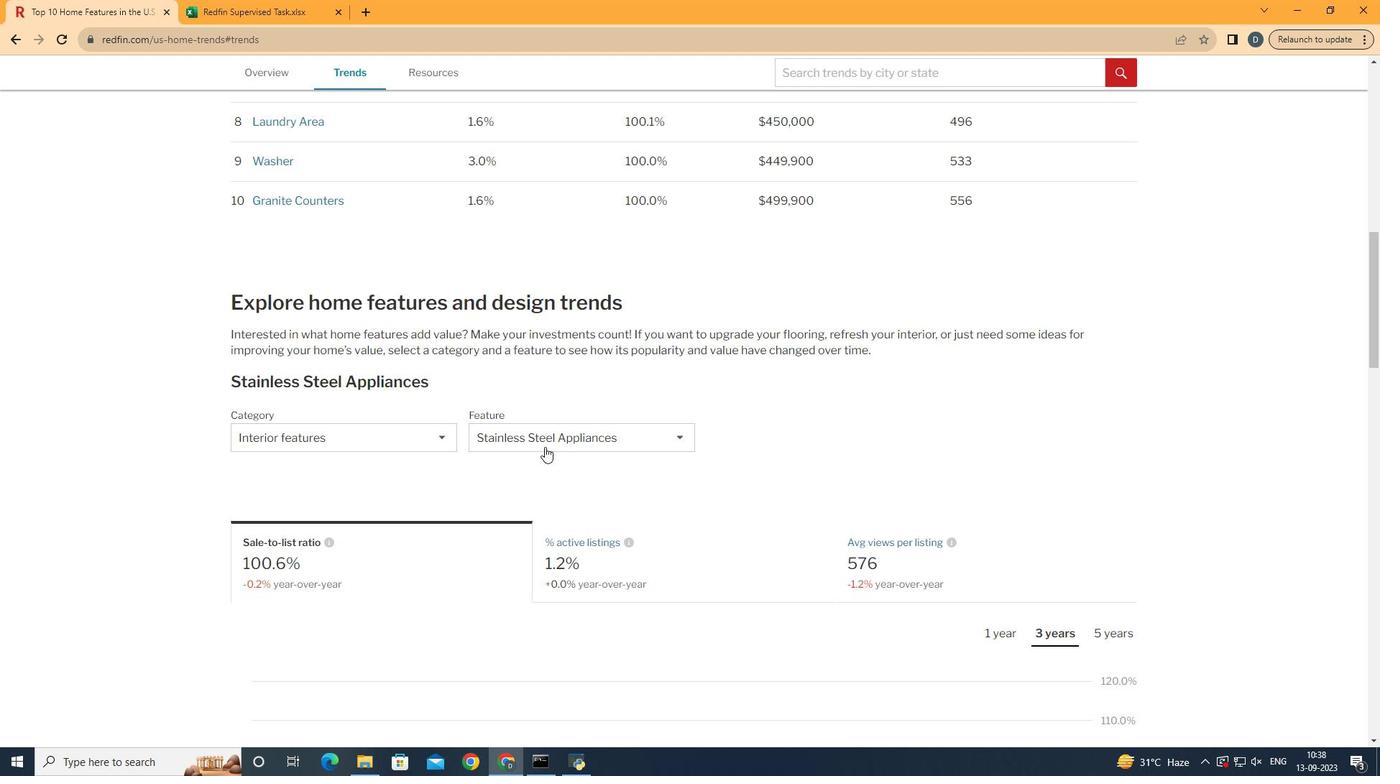 
Action: Mouse pressed left at (538, 453)
Screenshot: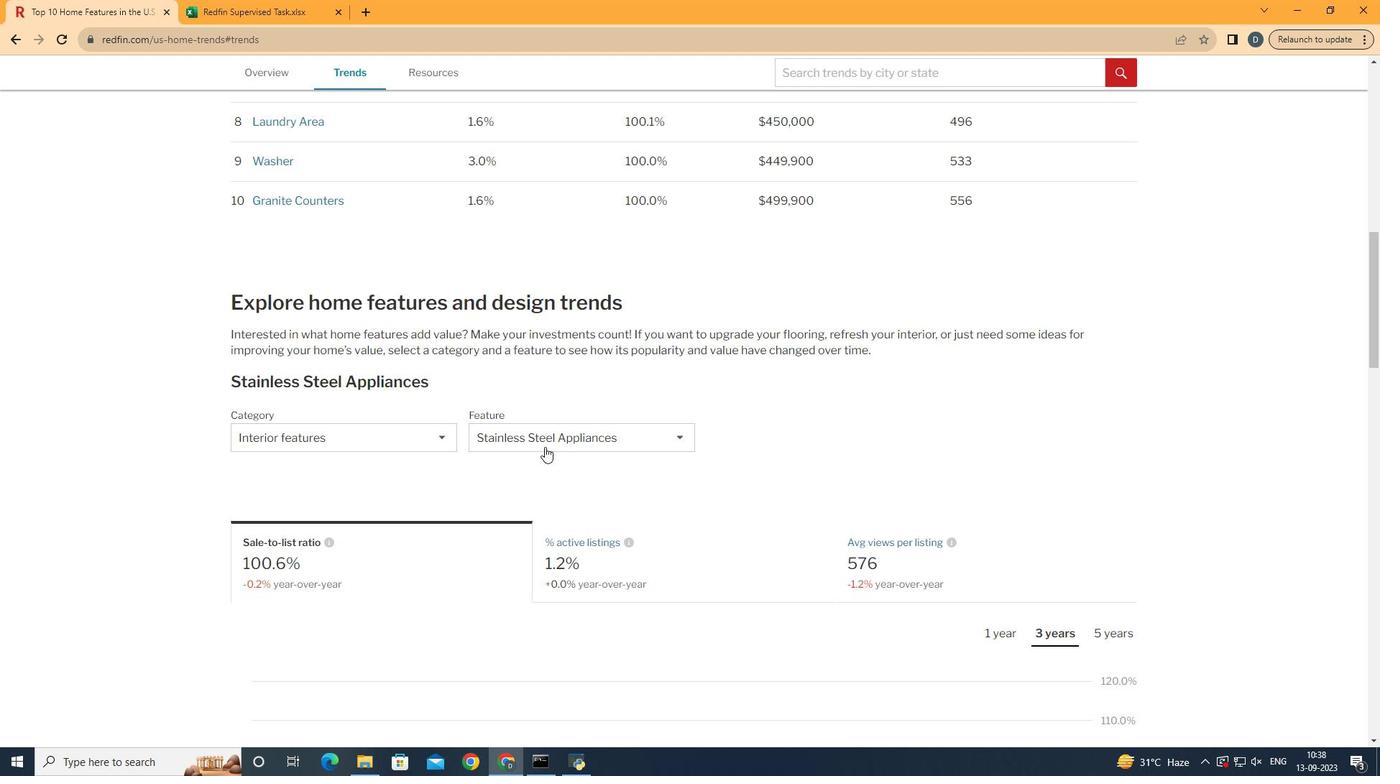 
Action: Mouse moved to (564, 431)
Screenshot: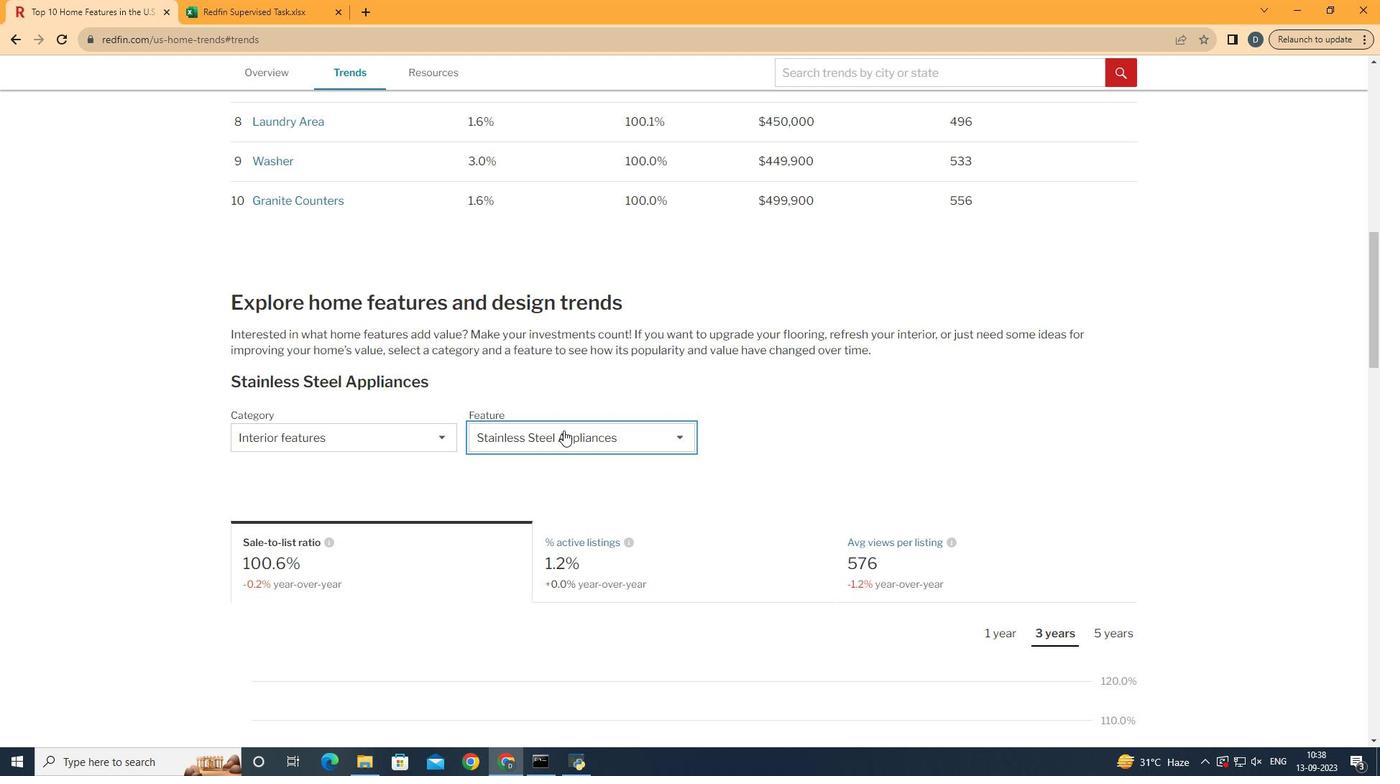 
Action: Mouse pressed left at (564, 431)
Screenshot: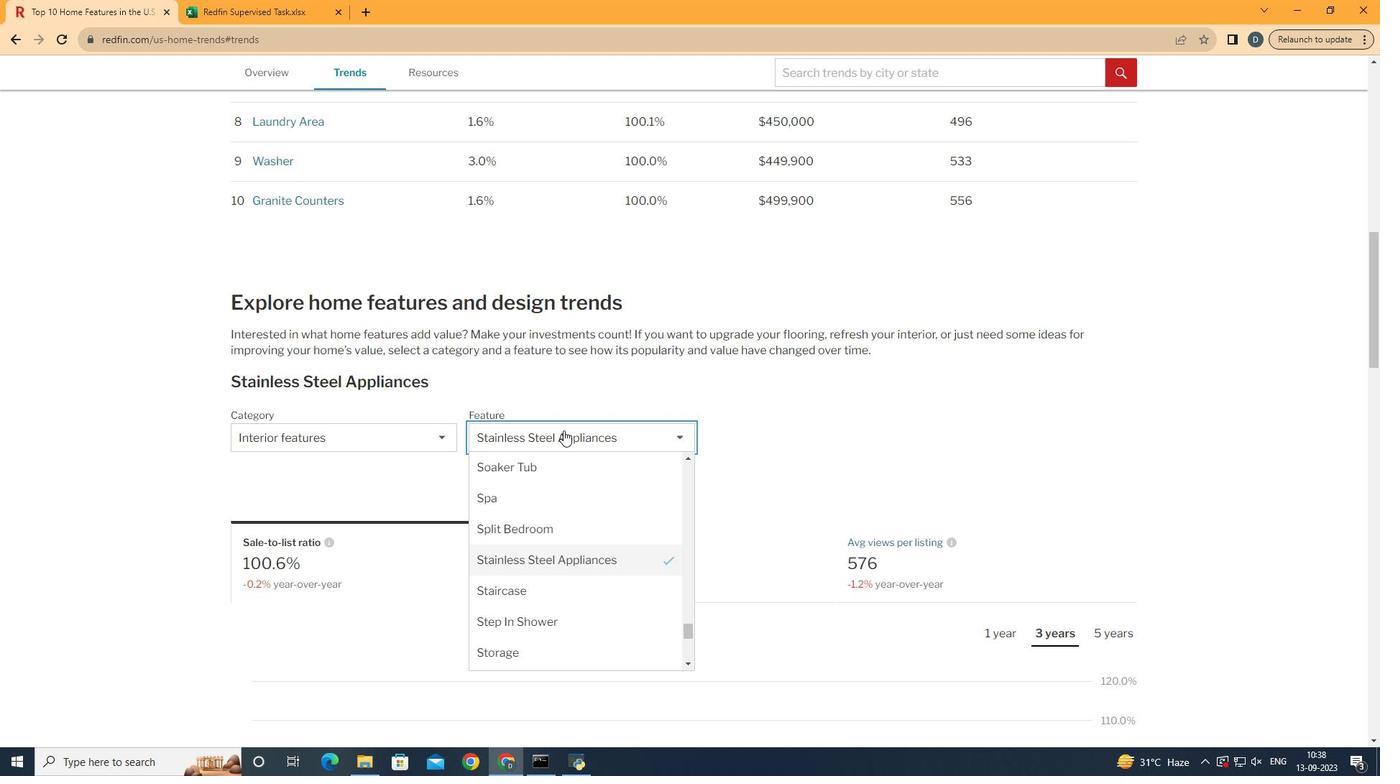 
Action: Mouse moved to (616, 609)
Screenshot: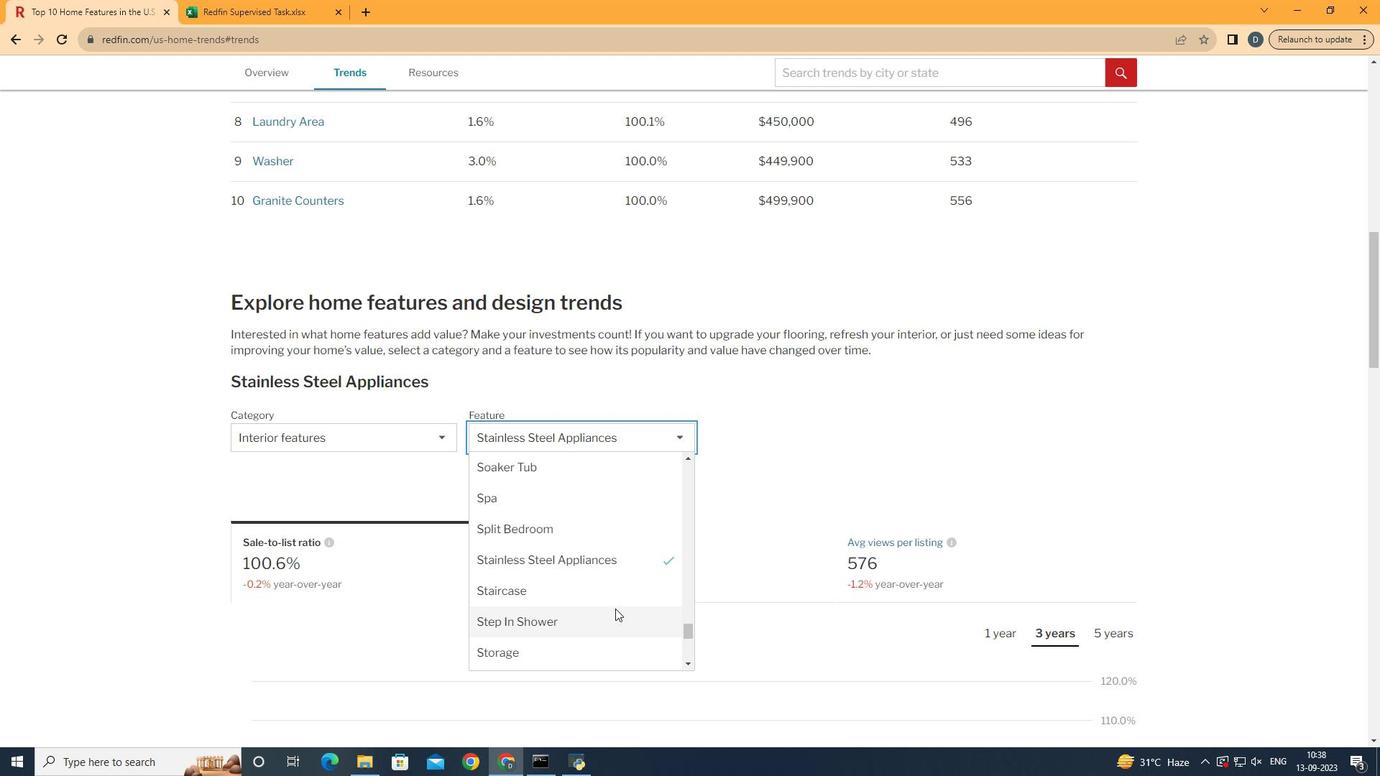 
Action: Mouse scrolled (616, 610) with delta (0, 0)
Screenshot: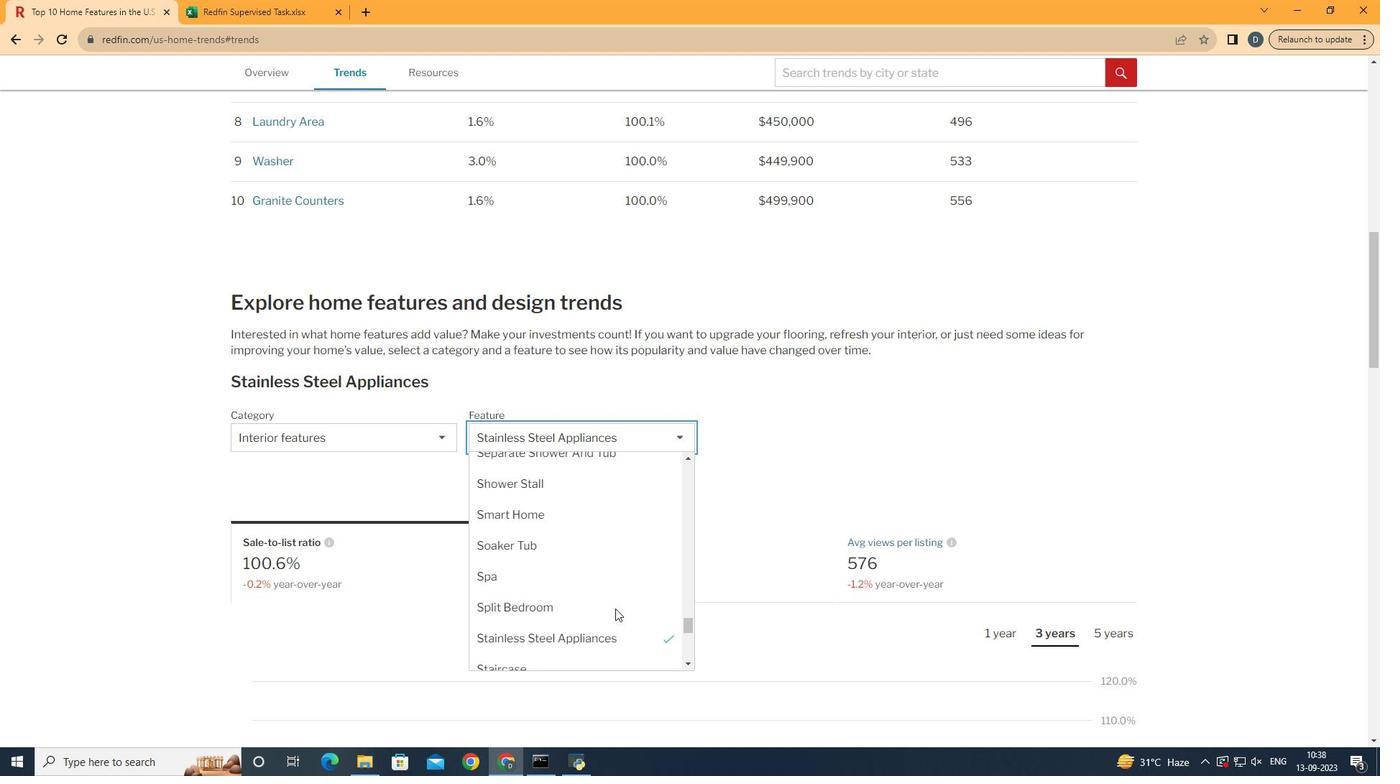 
Action: Mouse scrolled (616, 610) with delta (0, 0)
Screenshot: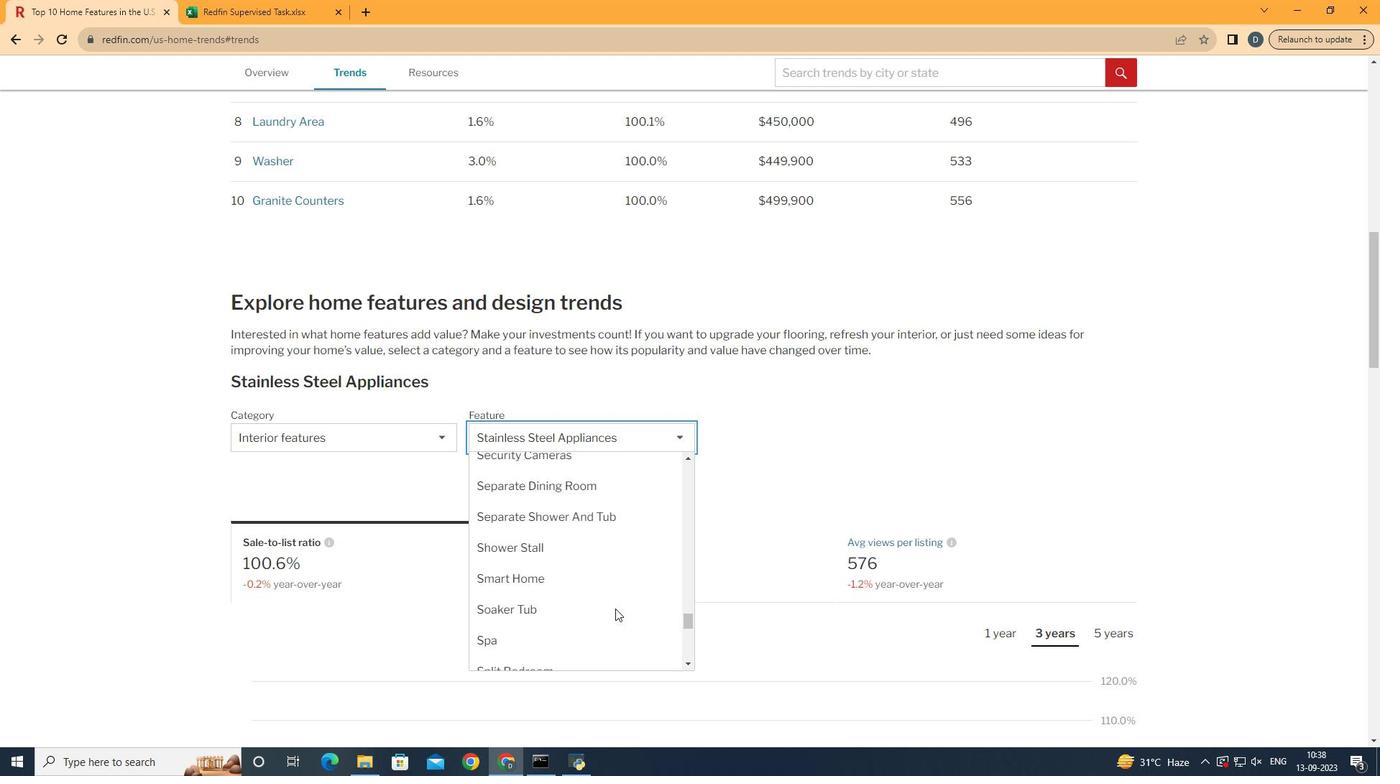 
Action: Mouse moved to (615, 610)
Screenshot: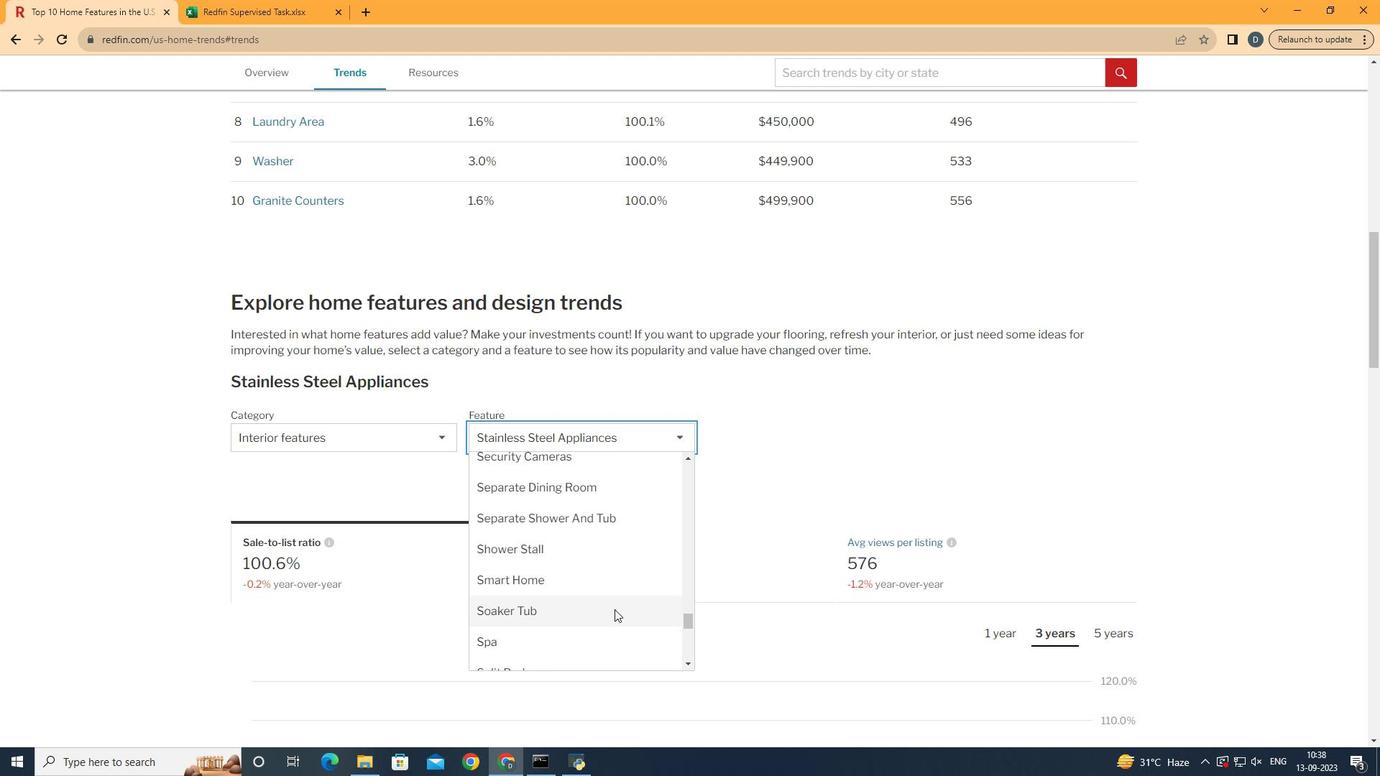 
Action: Mouse scrolled (615, 611) with delta (0, 0)
Screenshot: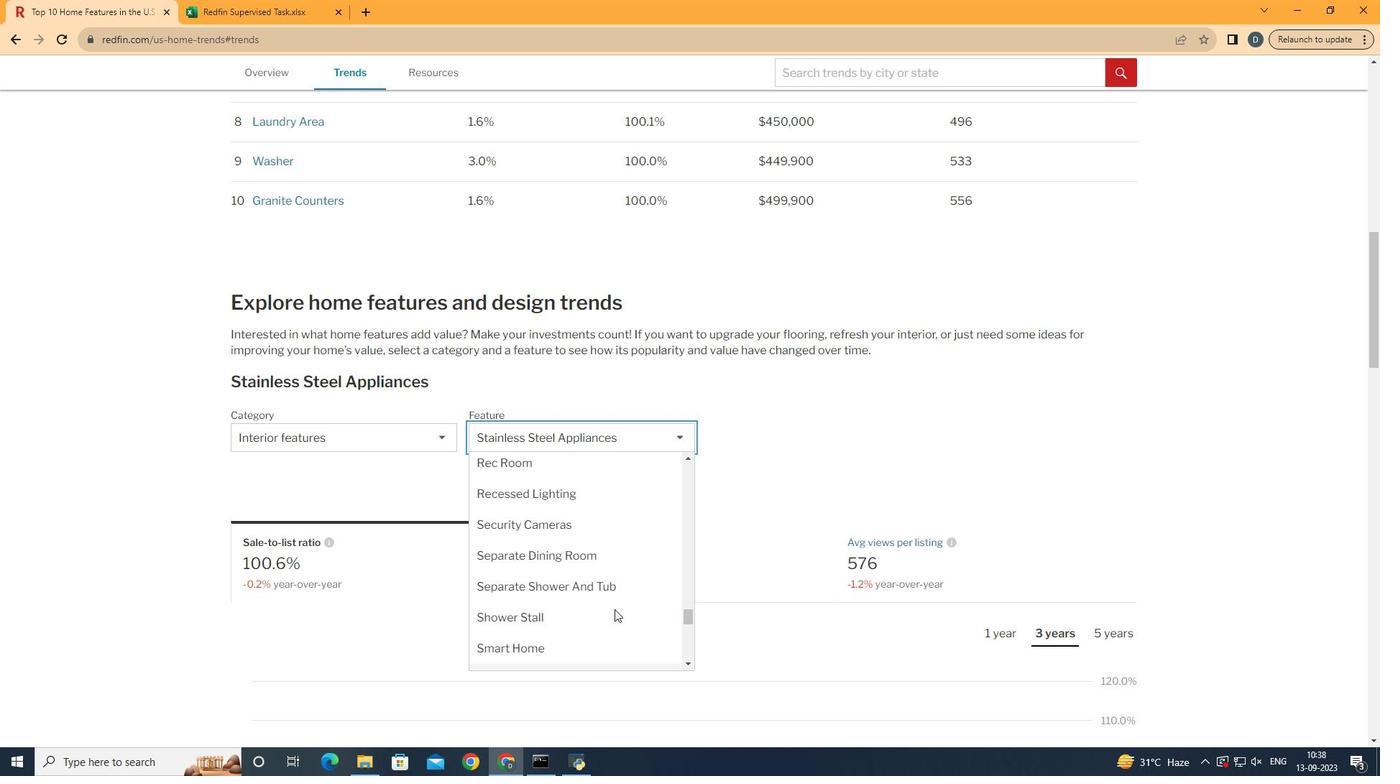 
Action: Mouse moved to (568, 621)
Screenshot: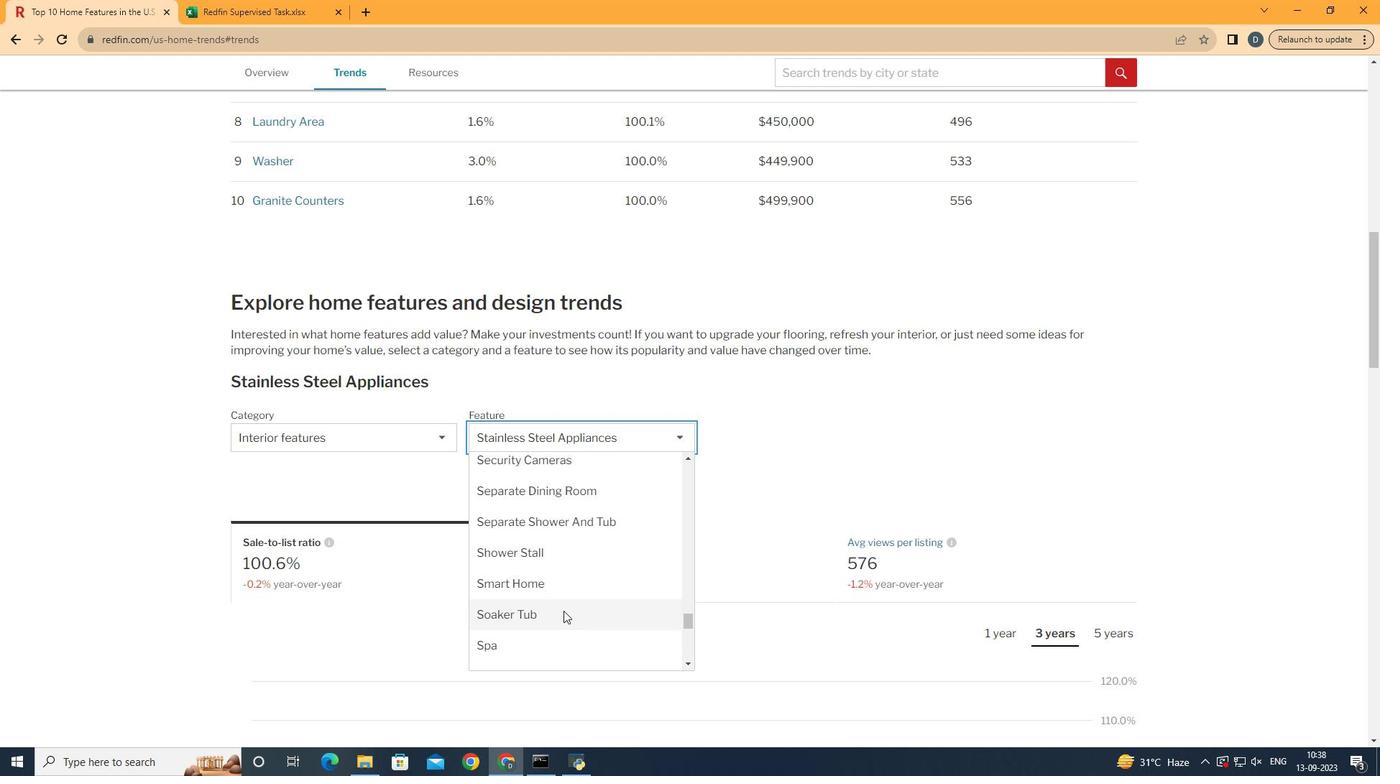 
Action: Mouse scrolled (568, 620) with delta (0, 0)
Screenshot: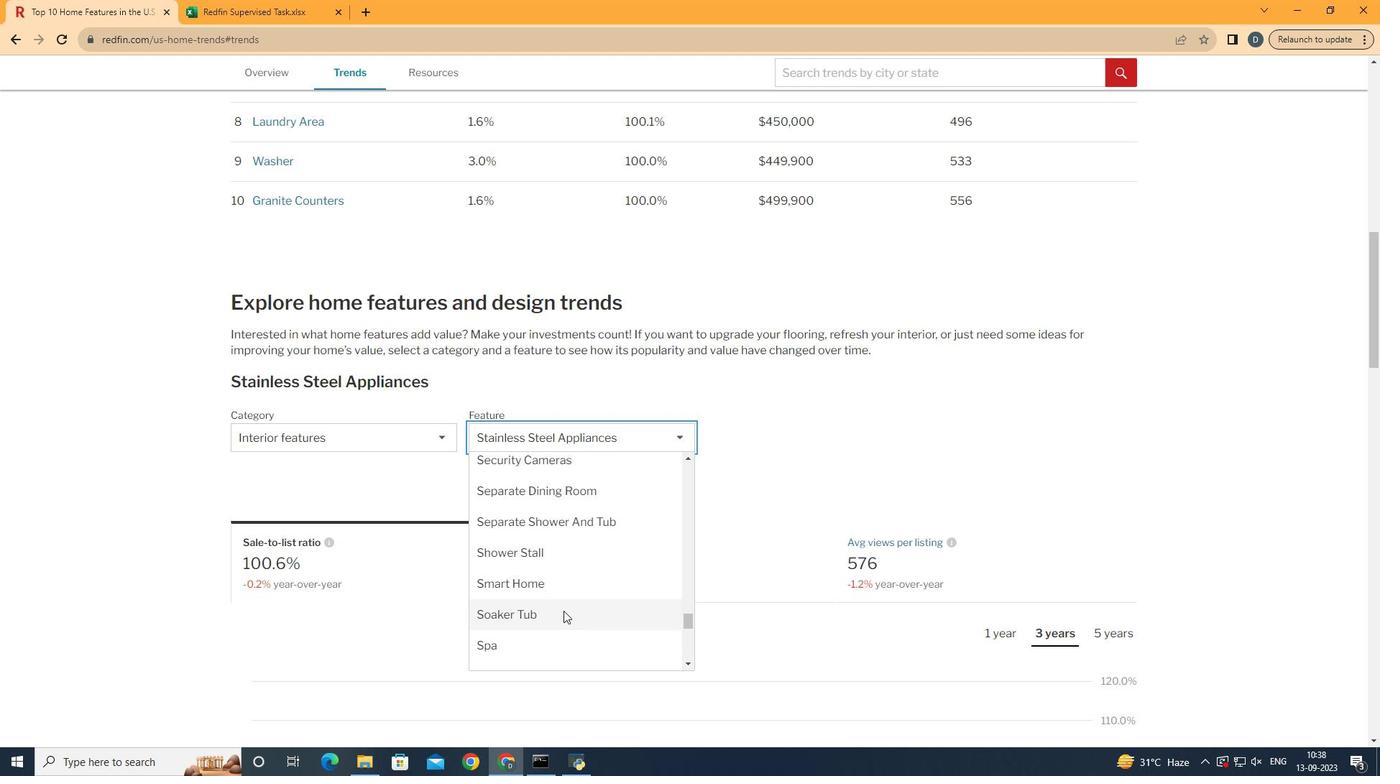
Action: Mouse moved to (550, 604)
Screenshot: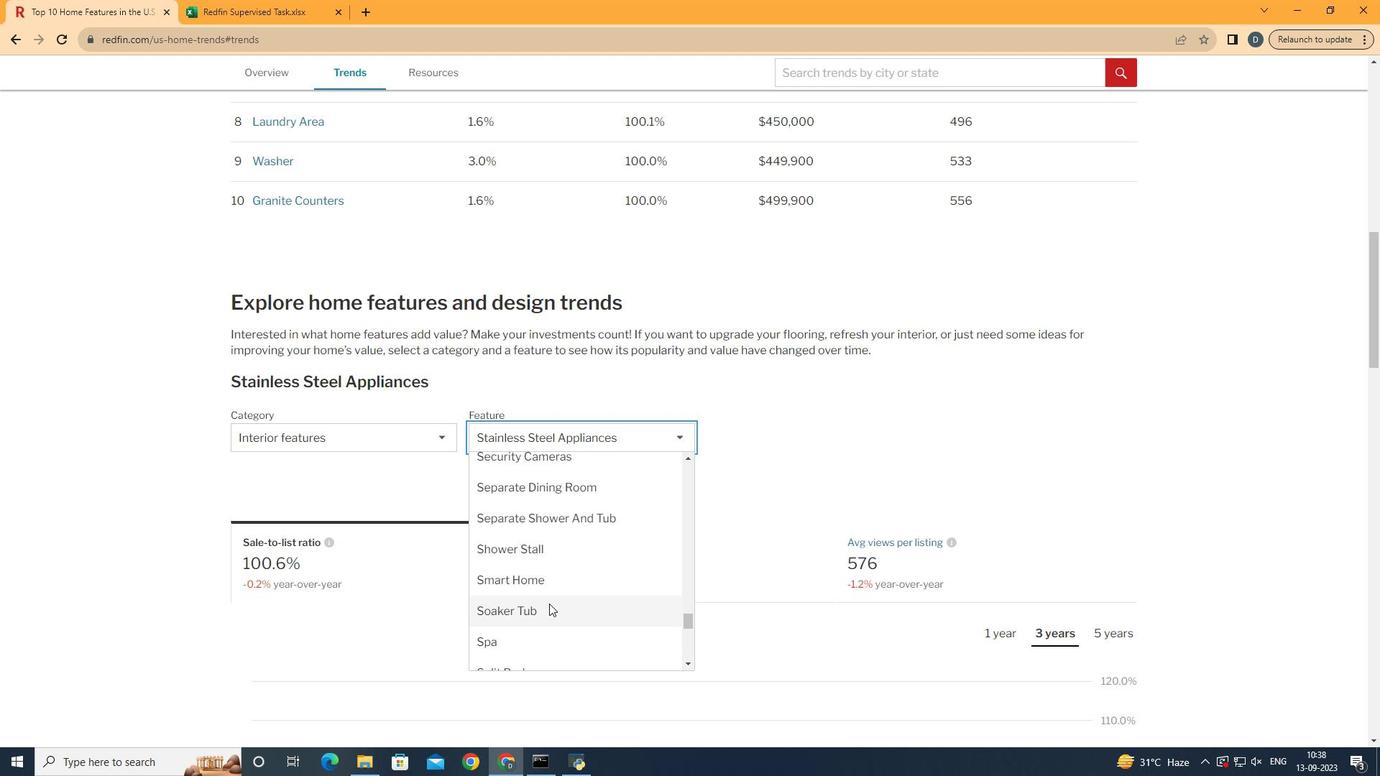 
Action: Mouse pressed left at (550, 604)
Screenshot: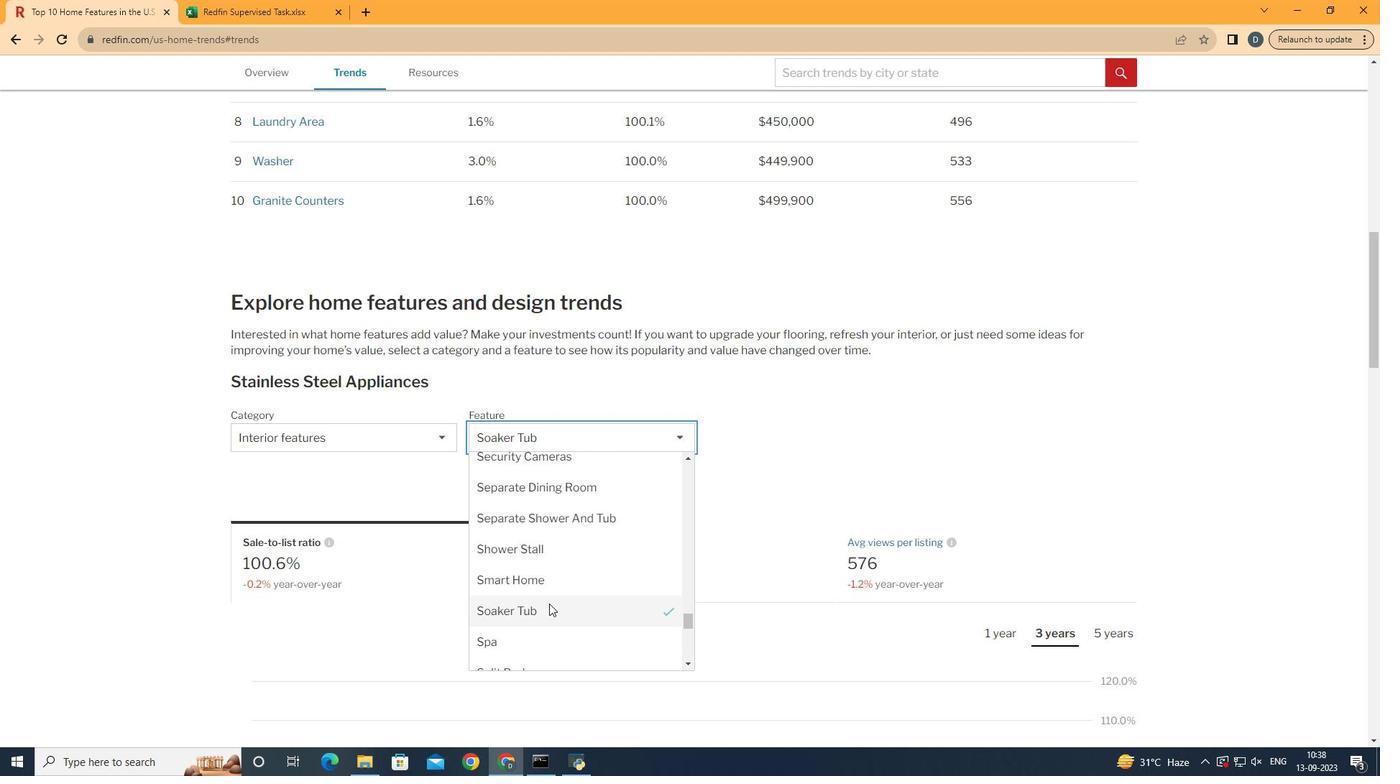 
Action: Mouse moved to (394, 560)
Screenshot: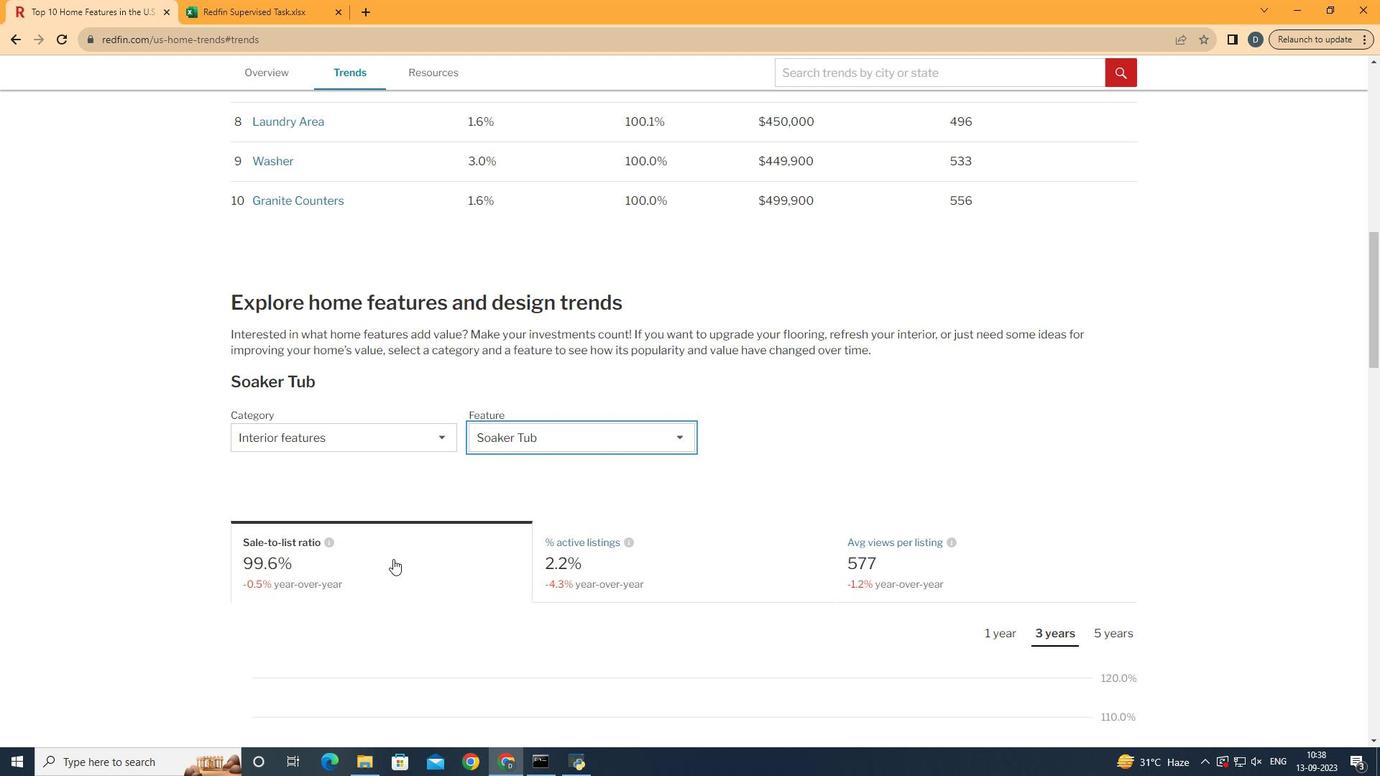 
Action: Mouse scrolled (394, 559) with delta (0, 0)
Screenshot: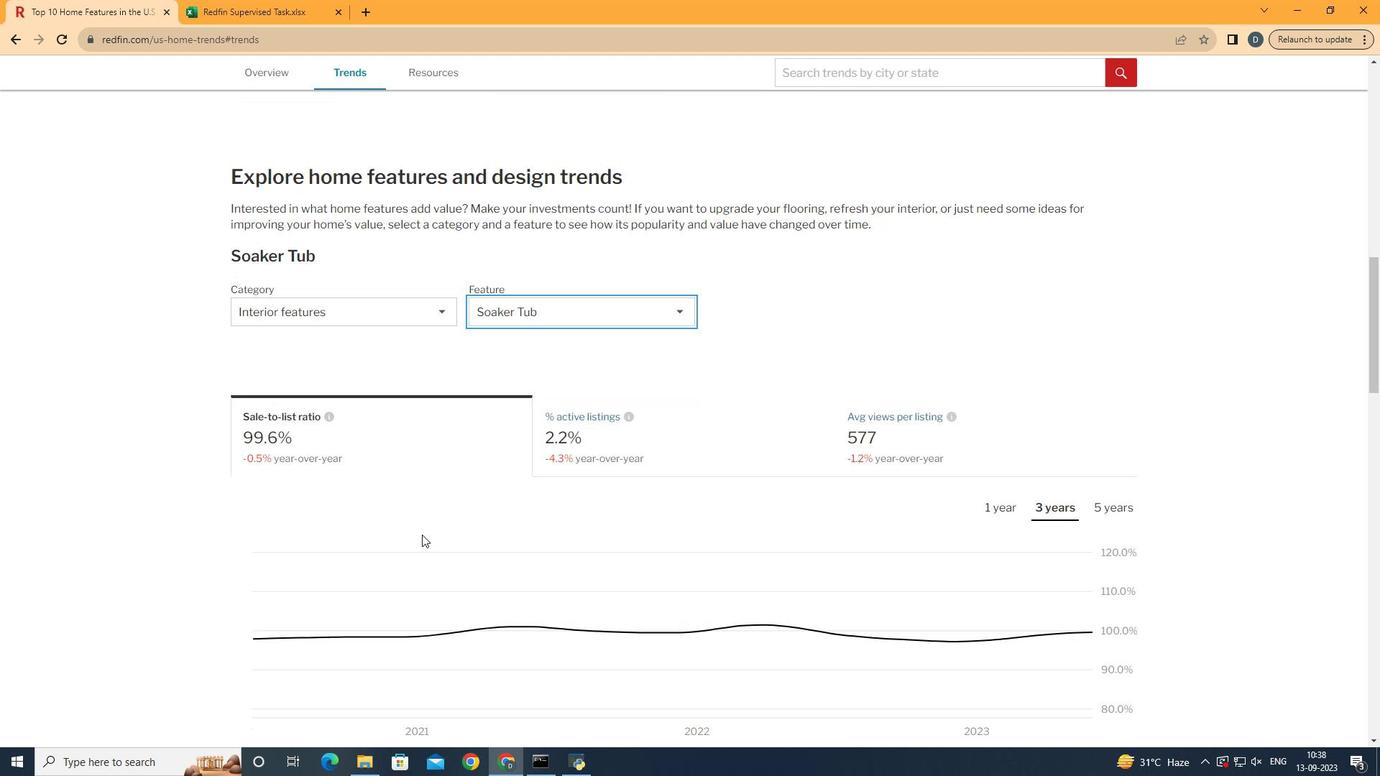 
Action: Mouse scrolled (394, 559) with delta (0, 0)
Screenshot: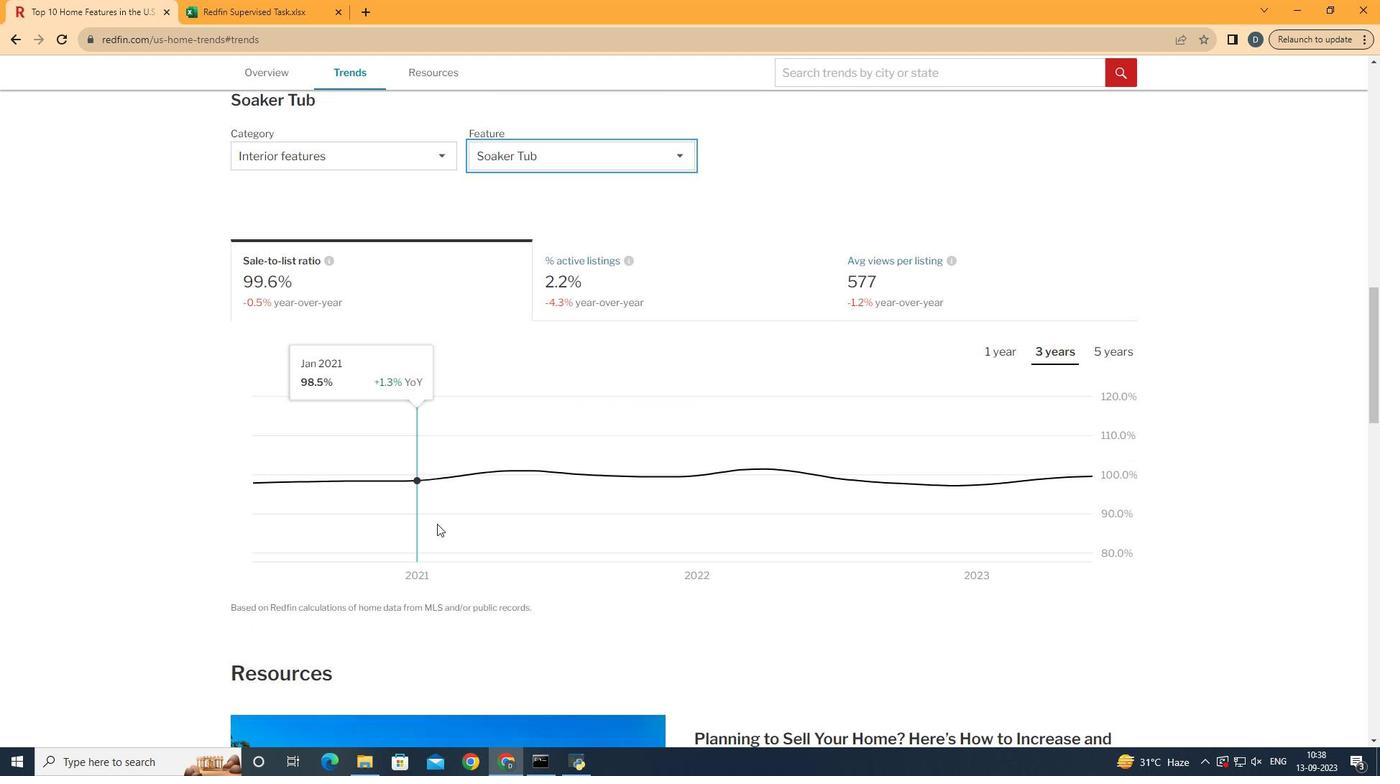 
Action: Mouse scrolled (394, 559) with delta (0, 0)
Screenshot: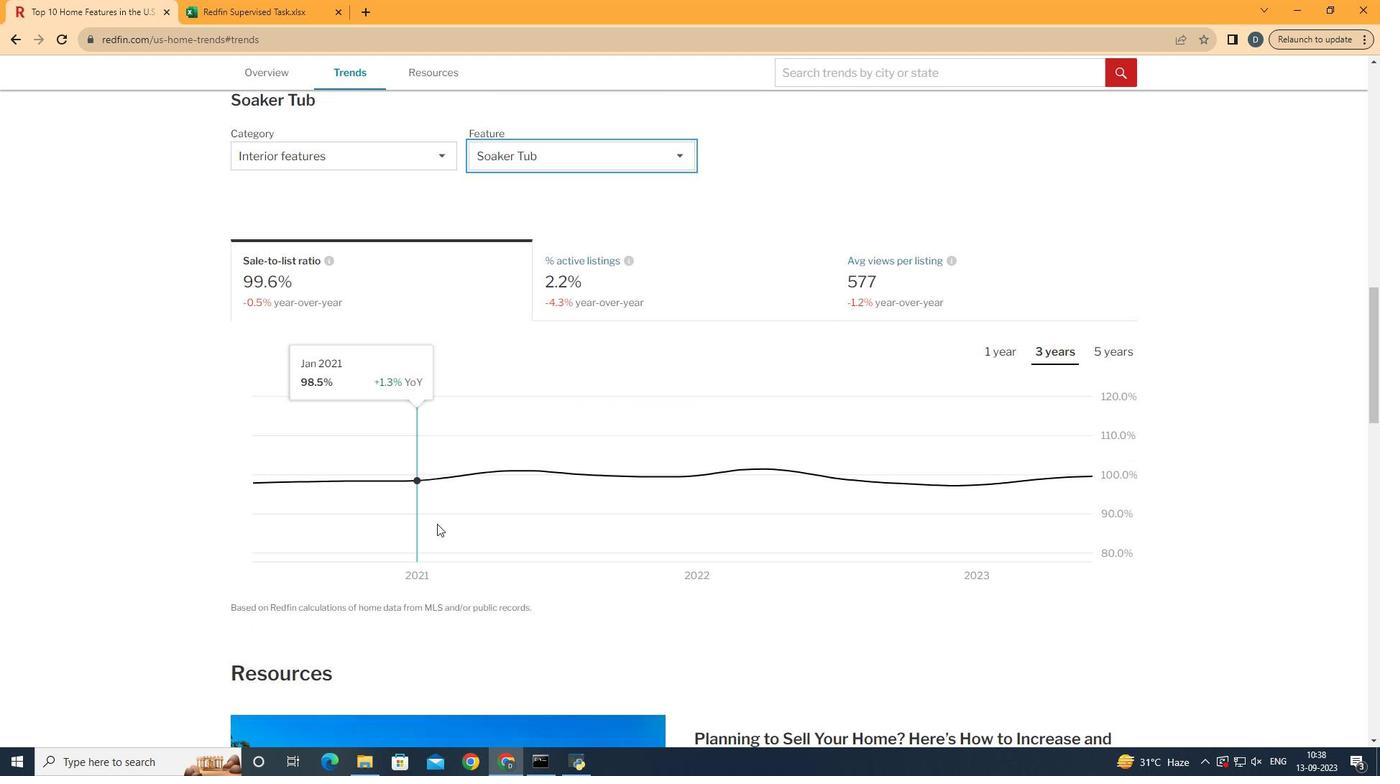 
Action: Mouse moved to (394, 559)
Screenshot: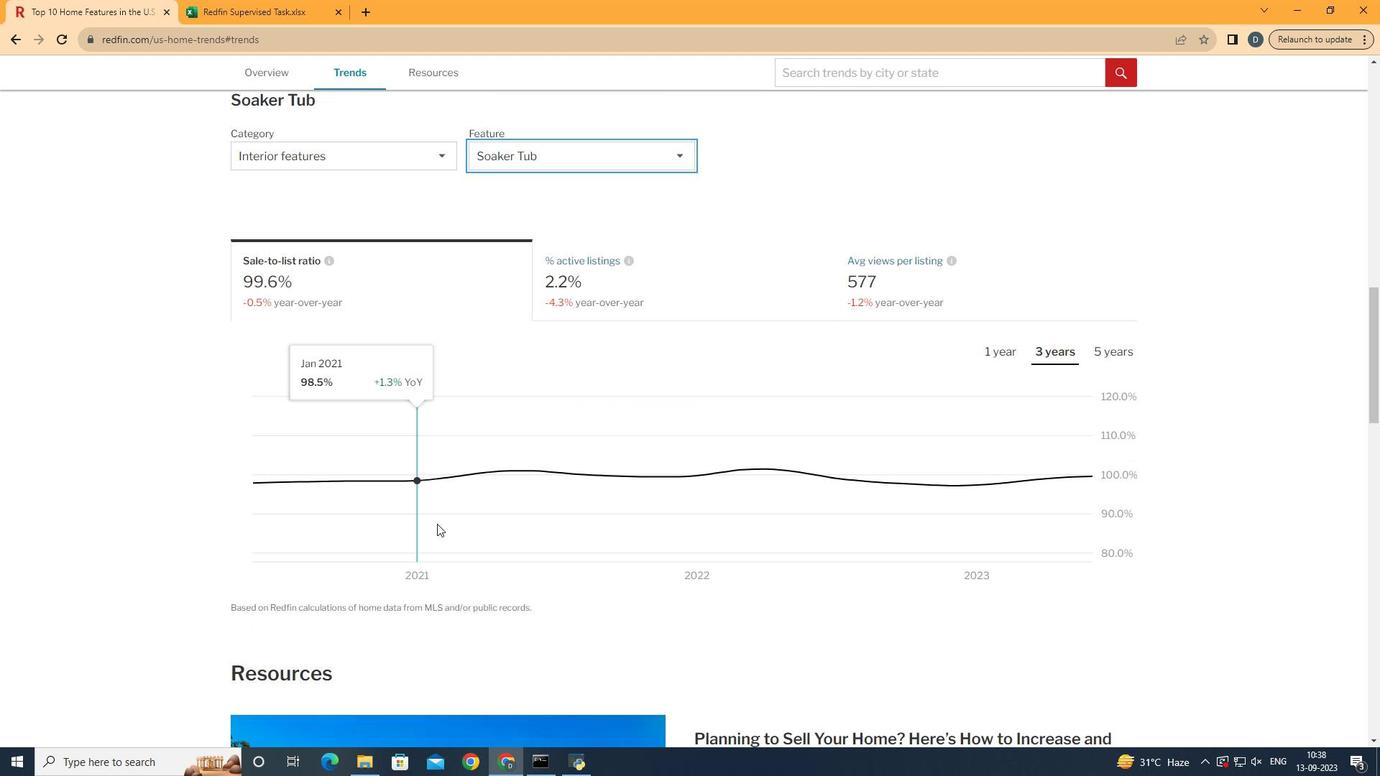 
Action: Mouse scrolled (394, 558) with delta (0, 0)
Screenshot: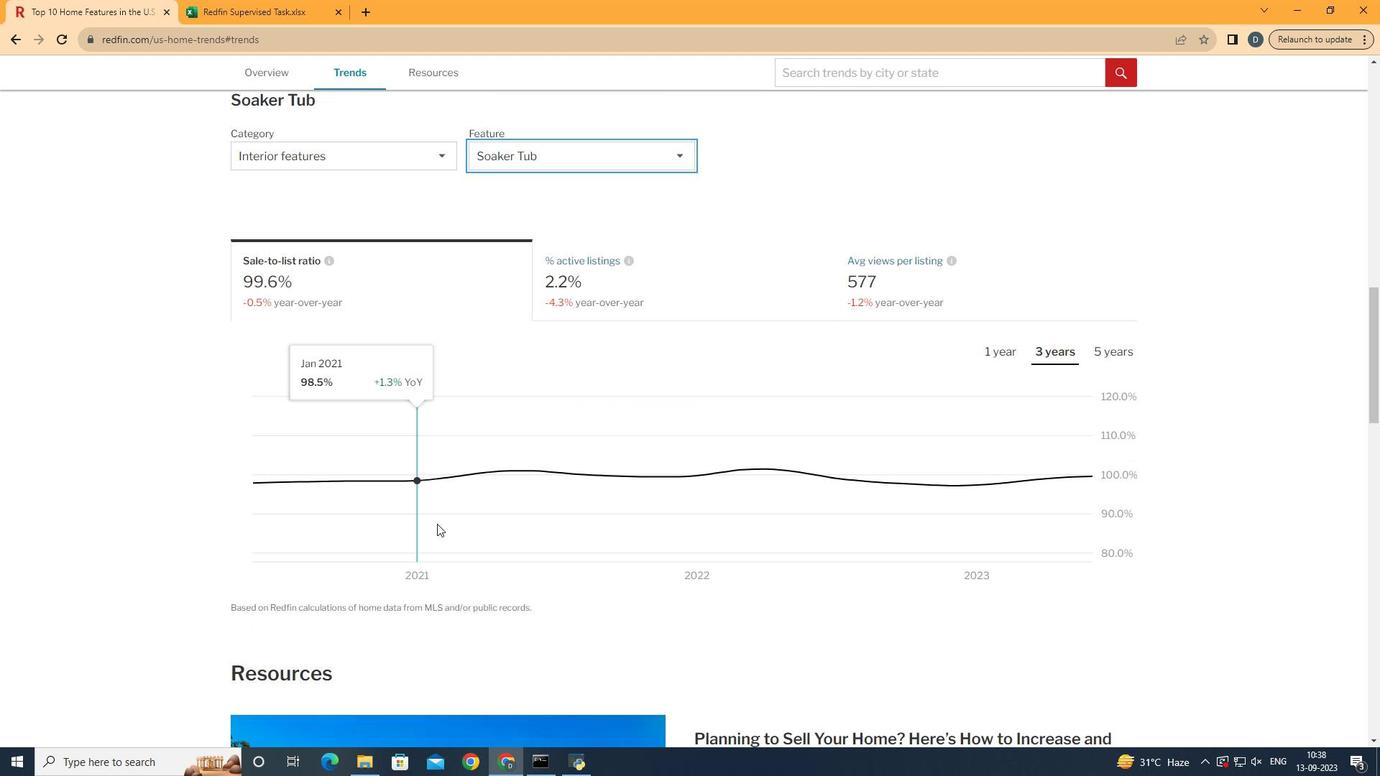 
Action: Mouse moved to (1005, 345)
Screenshot: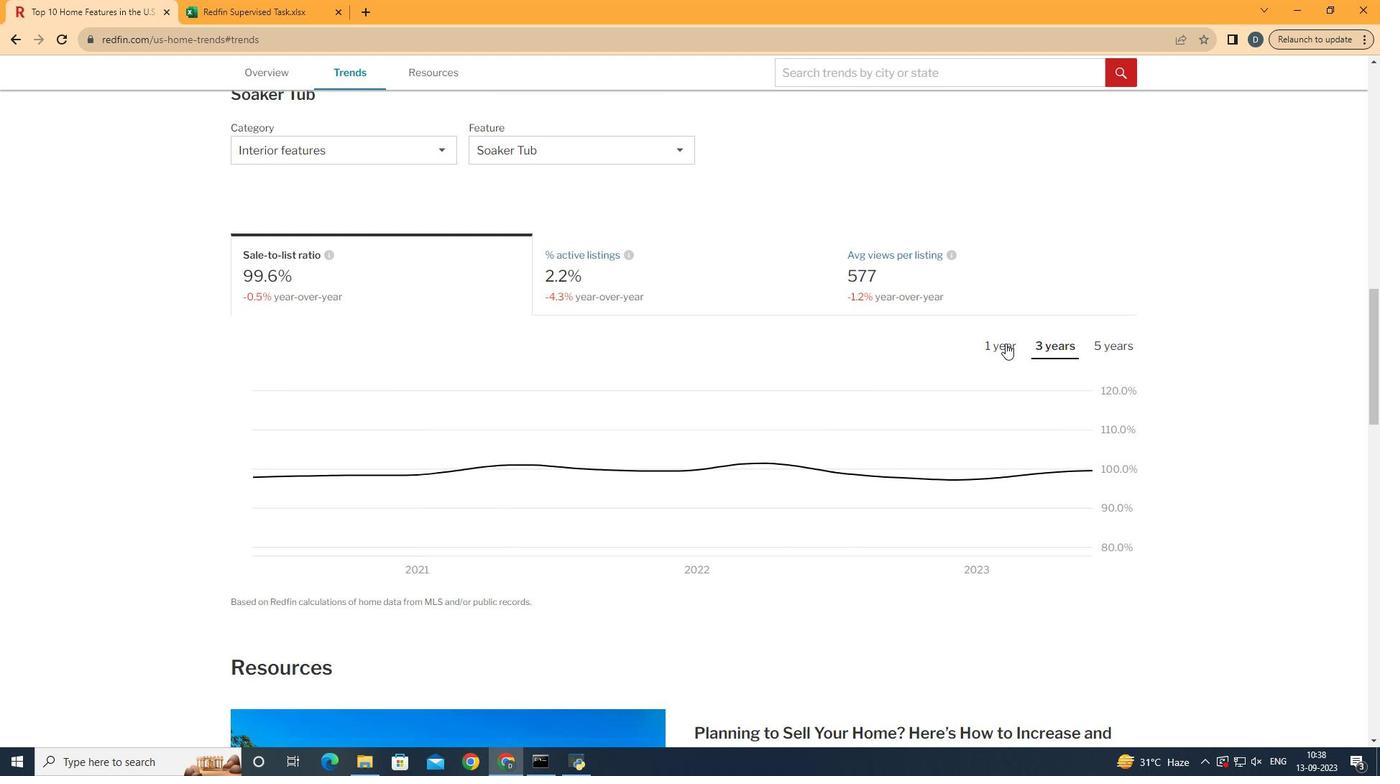 
Action: Mouse pressed left at (1005, 345)
Screenshot: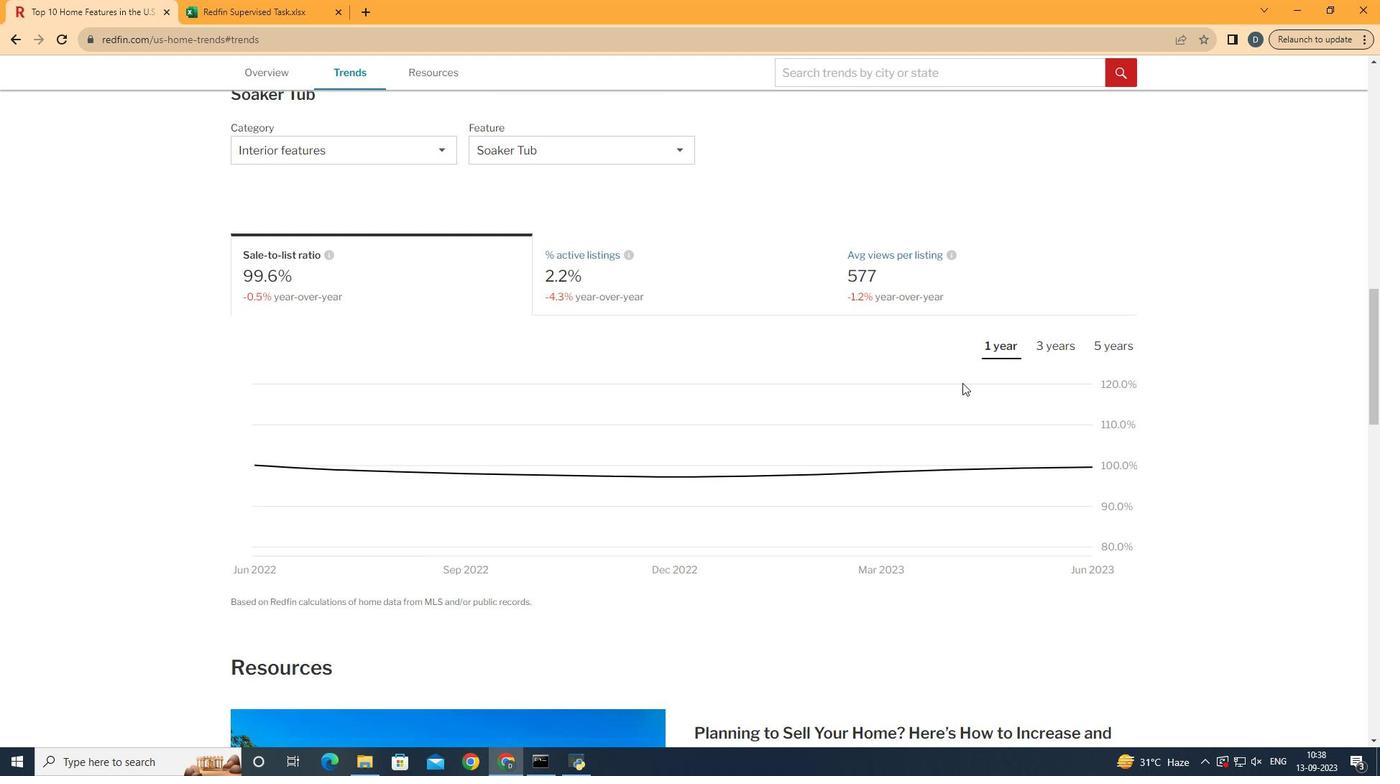 
Action: Mouse moved to (1113, 461)
Screenshot: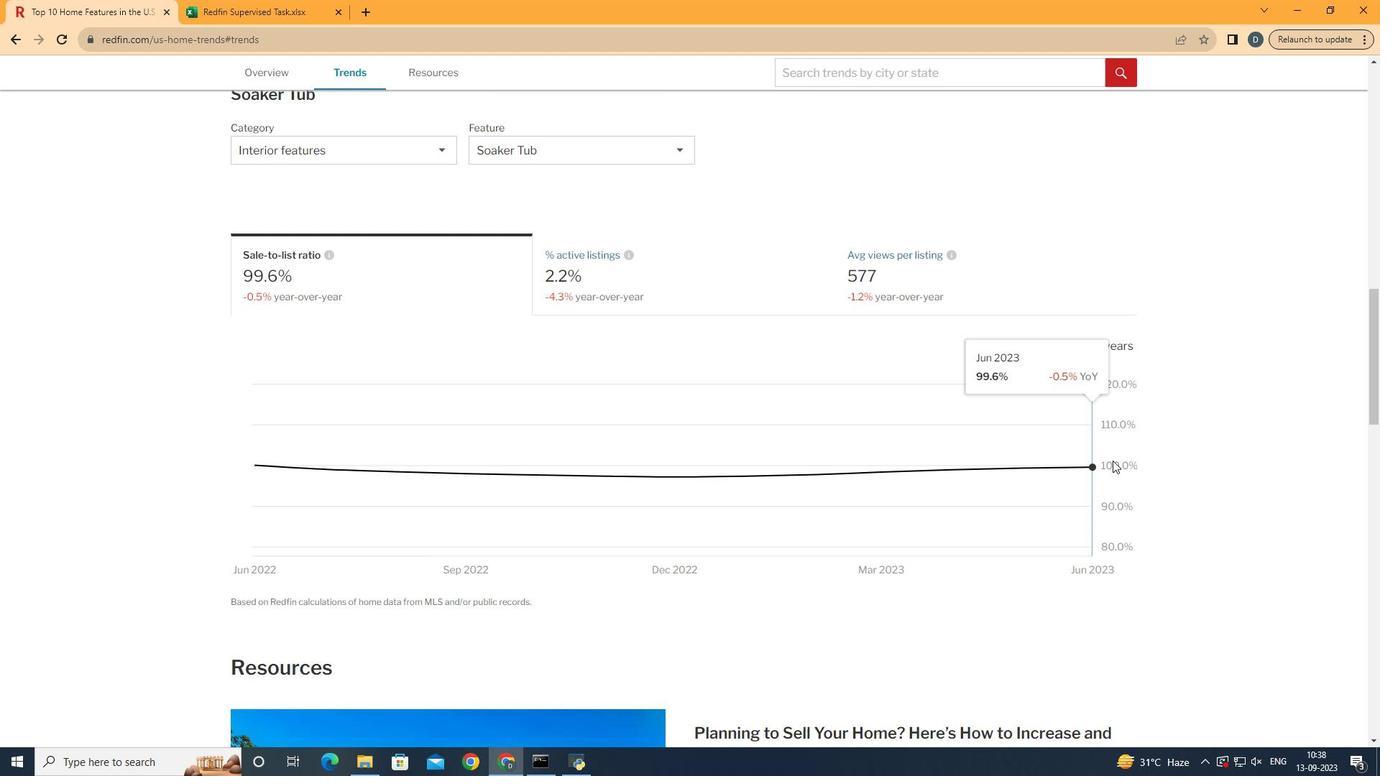 
